 Task: Research Airbnb properties in Tipitapa, Nicaragua from 8th December, 2023 to 15th December, 2023 for 9 adults. Place can be shared room with 5 bedrooms having 9 beds and 5 bathrooms. Property type can be flat. Amenities needed are: wifi, TV, free parkinig on premises, gym, breakfast. Look for 3 properties as per requirement.
Action: Mouse moved to (493, 68)
Screenshot: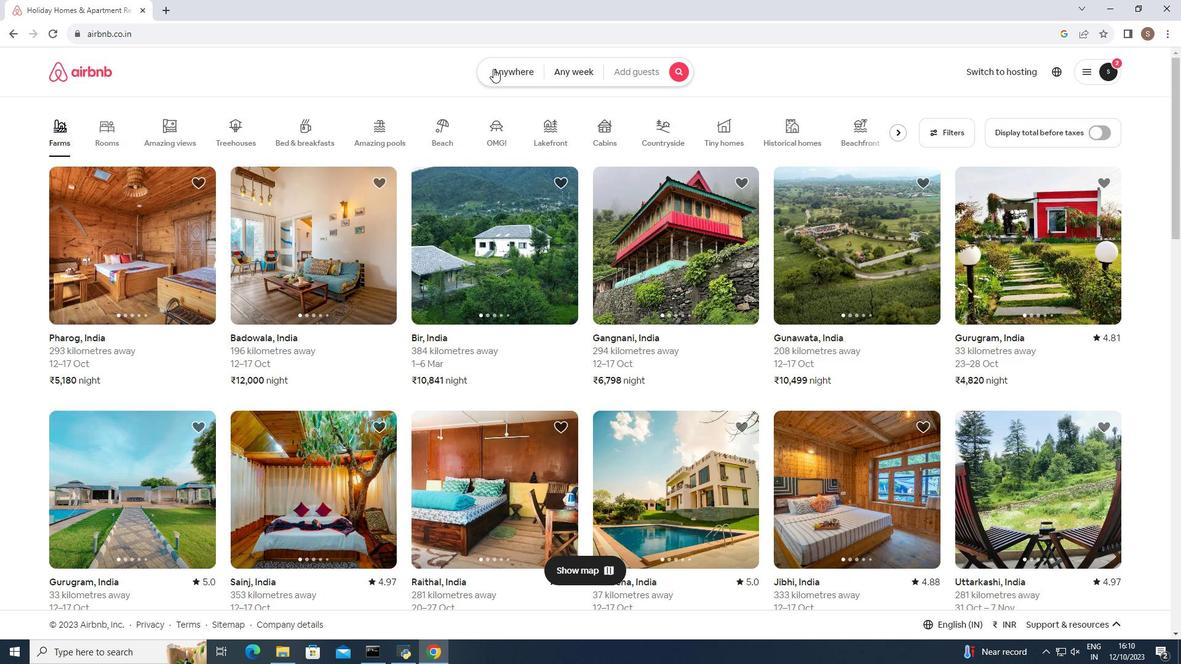 
Action: Mouse pressed left at (493, 68)
Screenshot: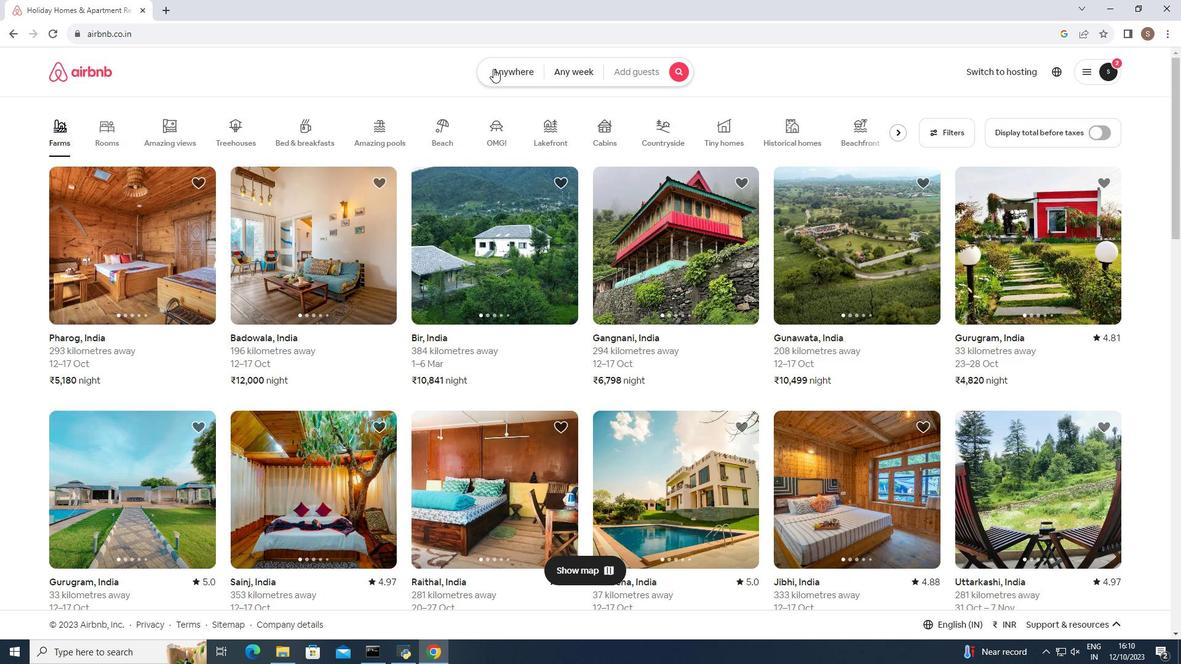 
Action: Mouse moved to (389, 122)
Screenshot: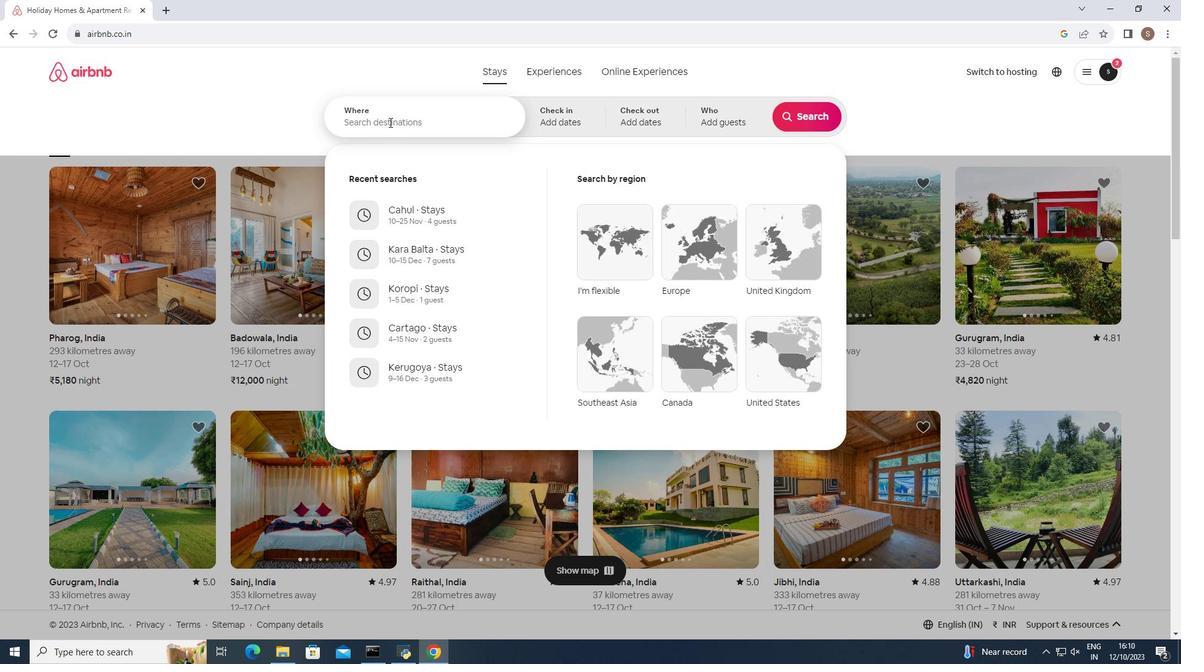 
Action: Mouse pressed left at (389, 122)
Screenshot: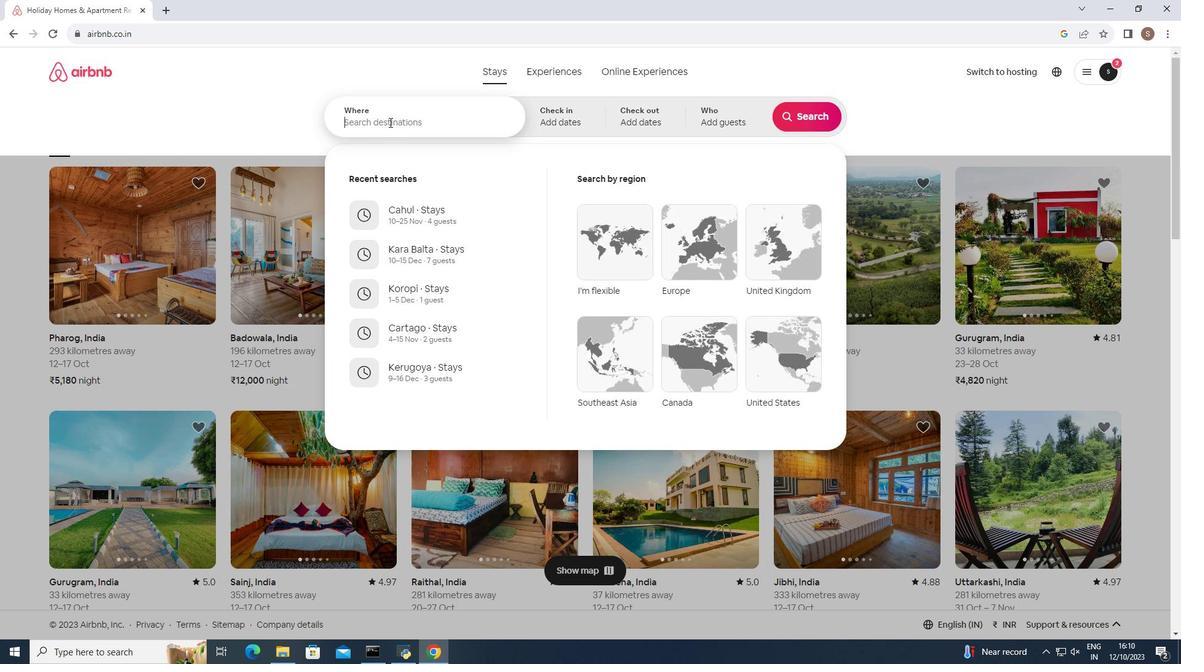 
Action: Key pressed <Key.shift>Trpitapa,<Key.space><Key.shift>Nicaragua<Key.enter>
Screenshot: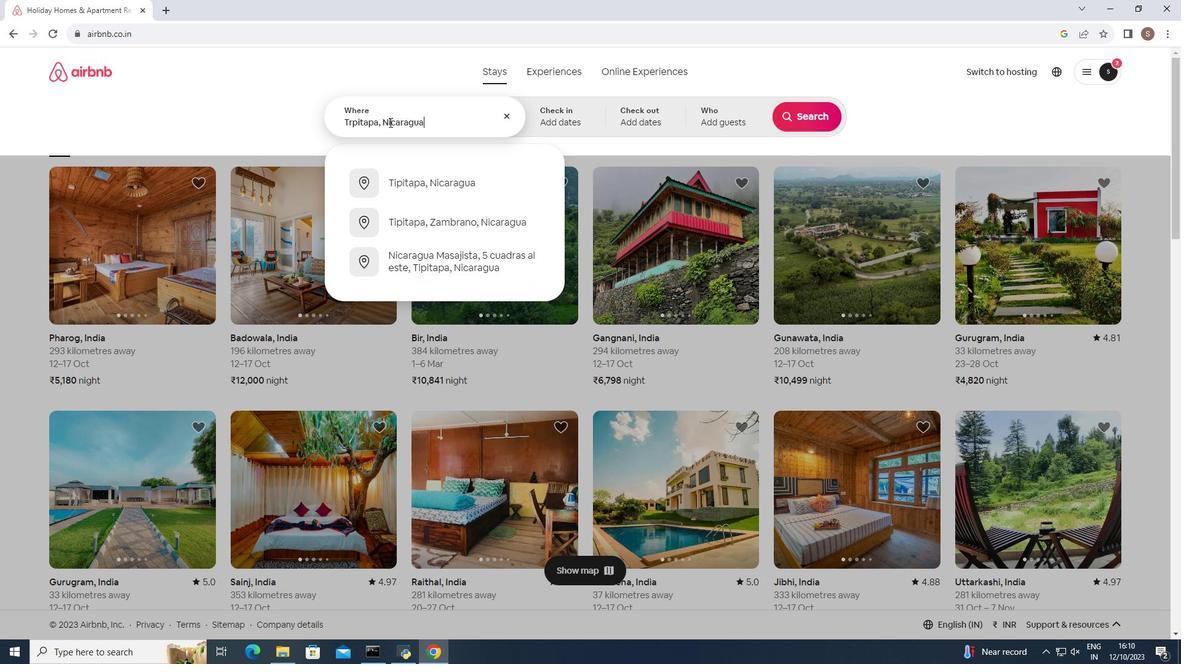
Action: Mouse moved to (805, 211)
Screenshot: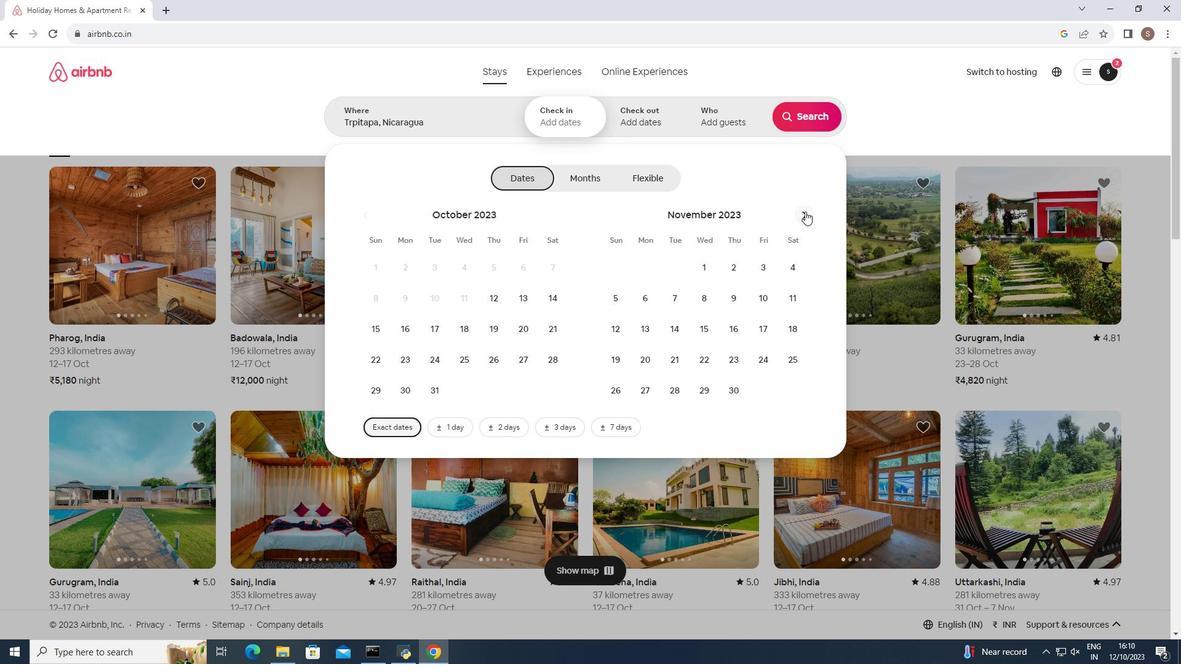 
Action: Mouse pressed left at (805, 211)
Screenshot: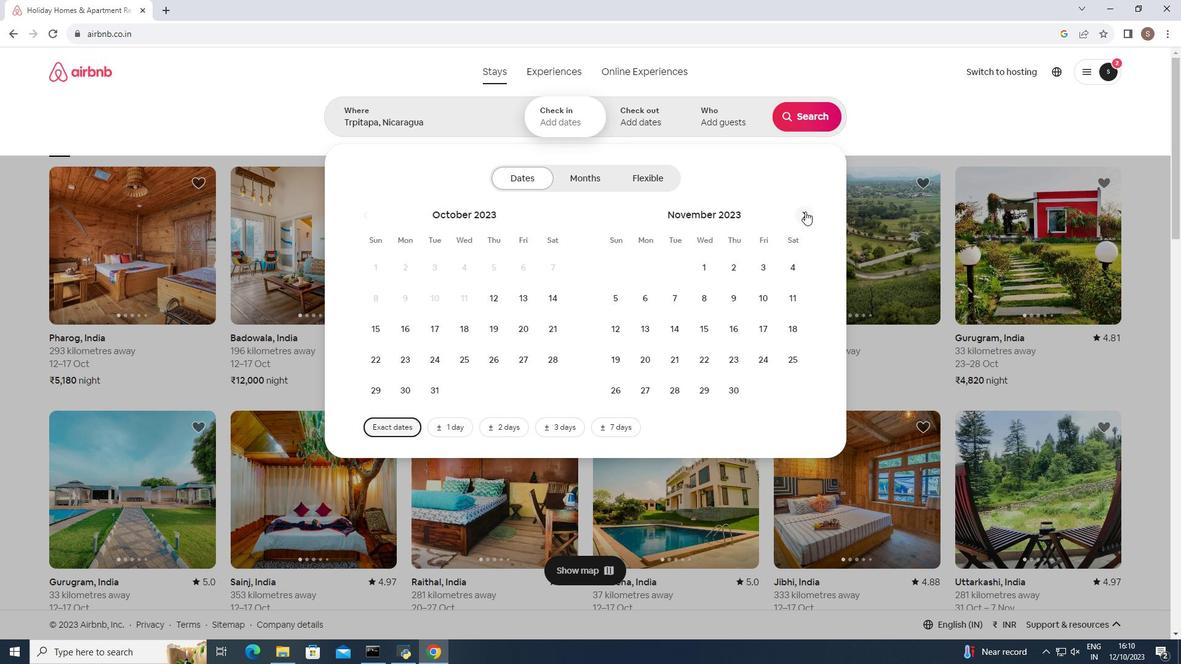 
Action: Mouse moved to (765, 299)
Screenshot: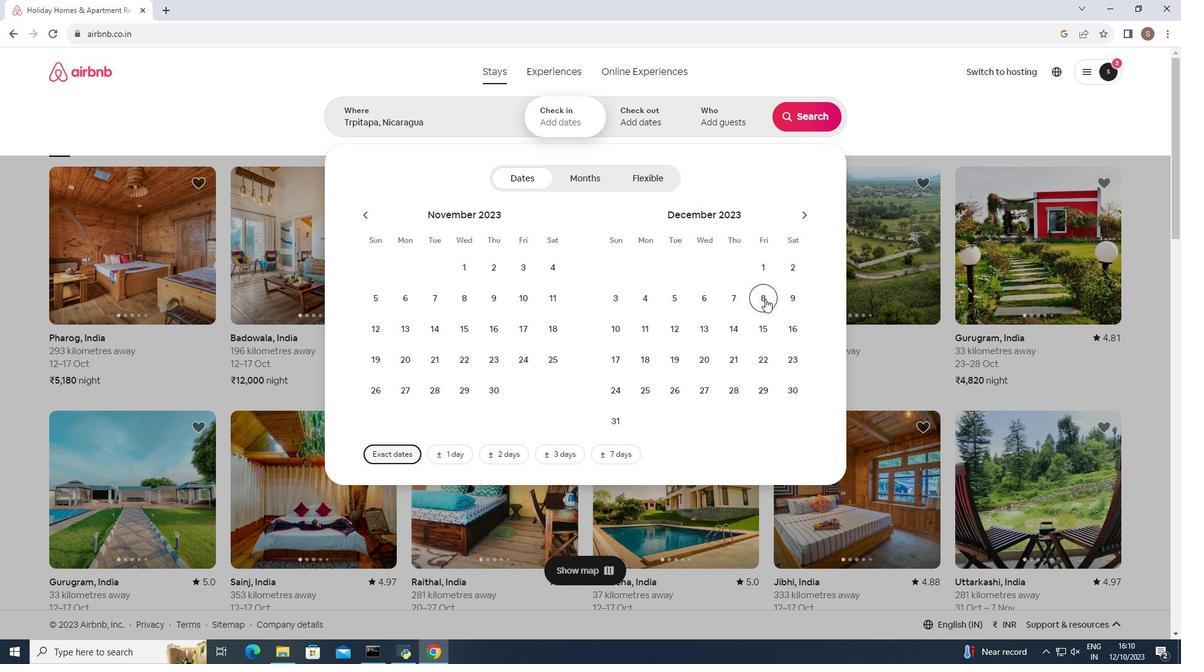 
Action: Mouse pressed left at (765, 299)
Screenshot: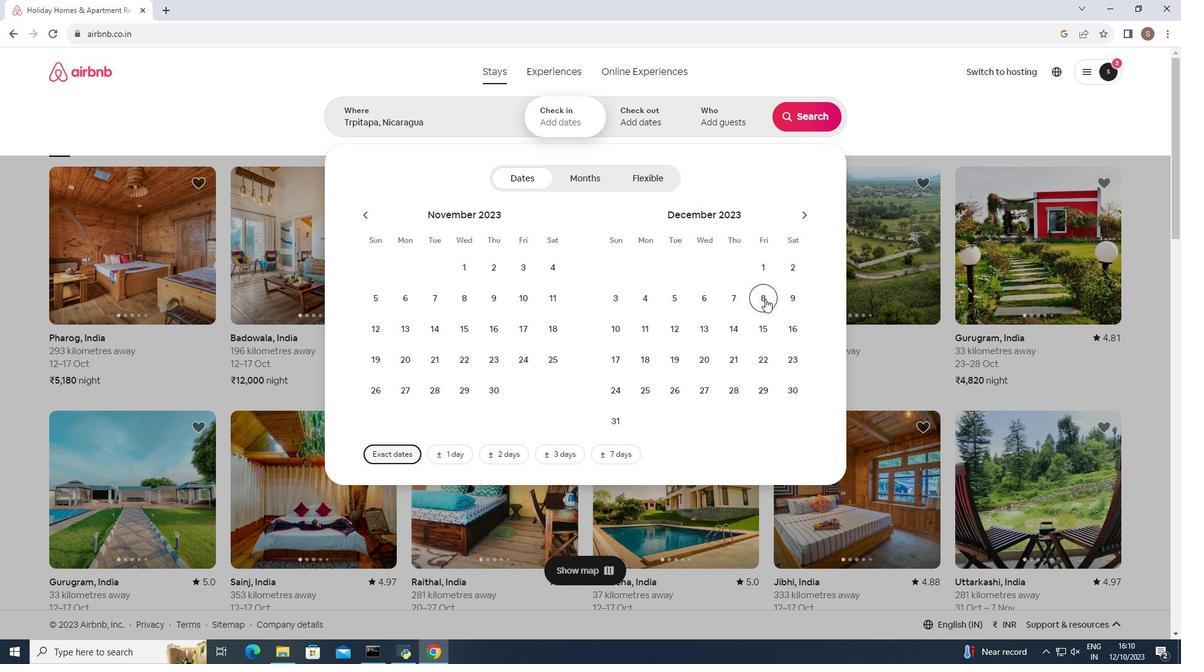 
Action: Mouse moved to (761, 332)
Screenshot: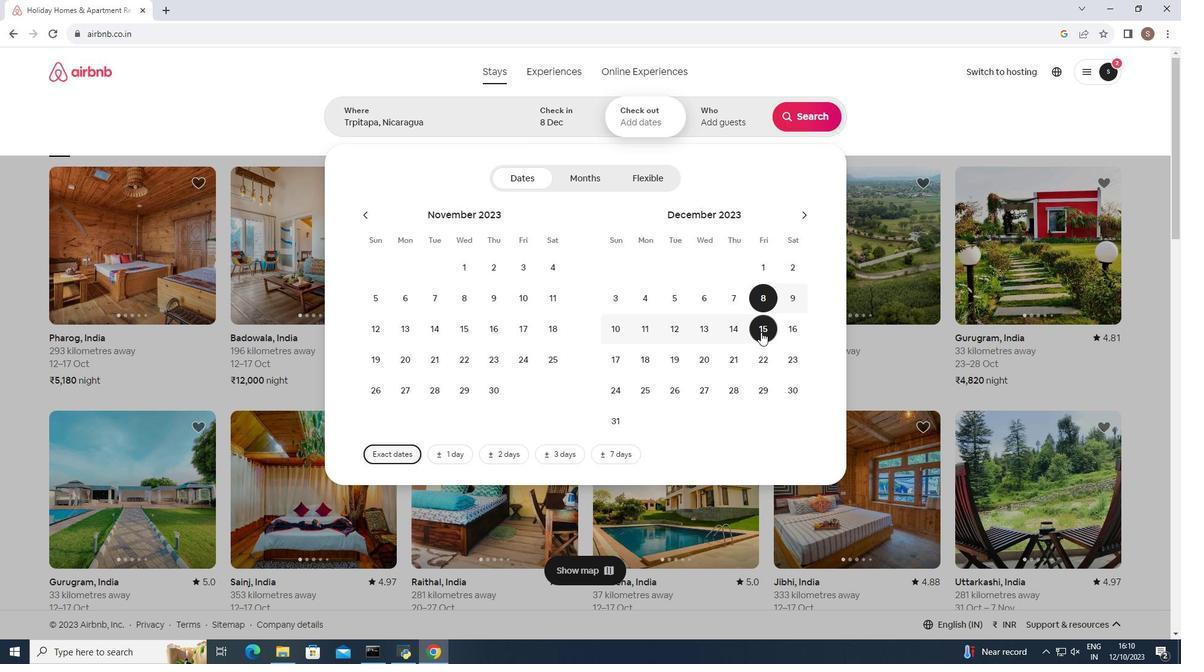 
Action: Mouse pressed left at (761, 332)
Screenshot: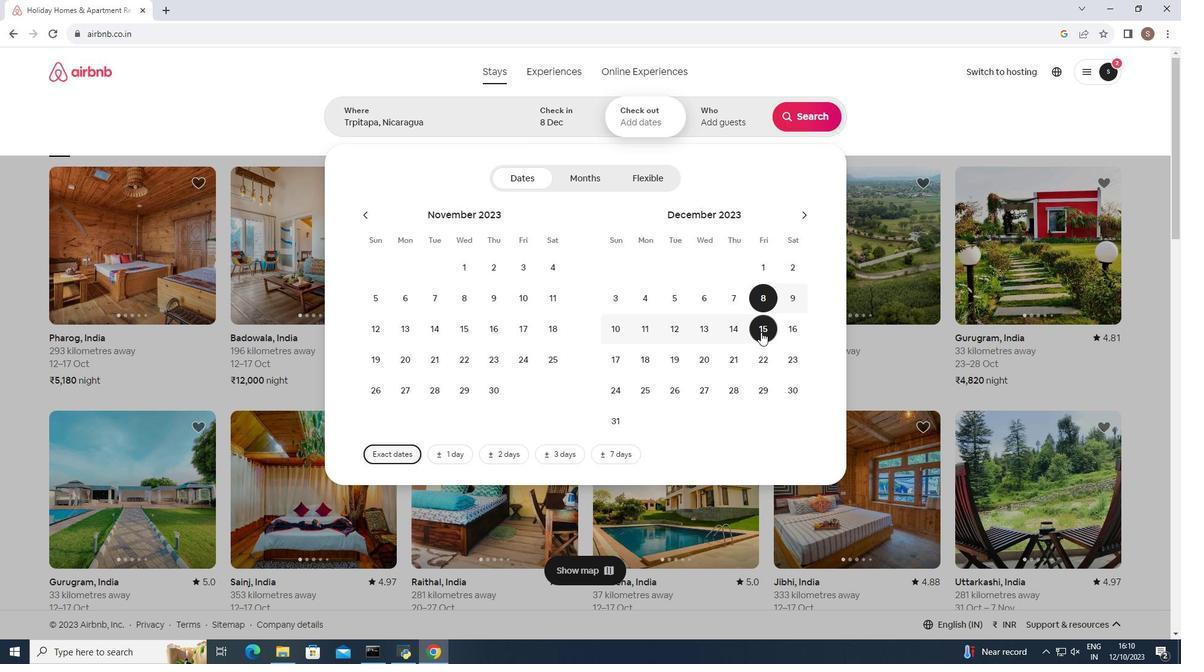 
Action: Mouse moved to (723, 121)
Screenshot: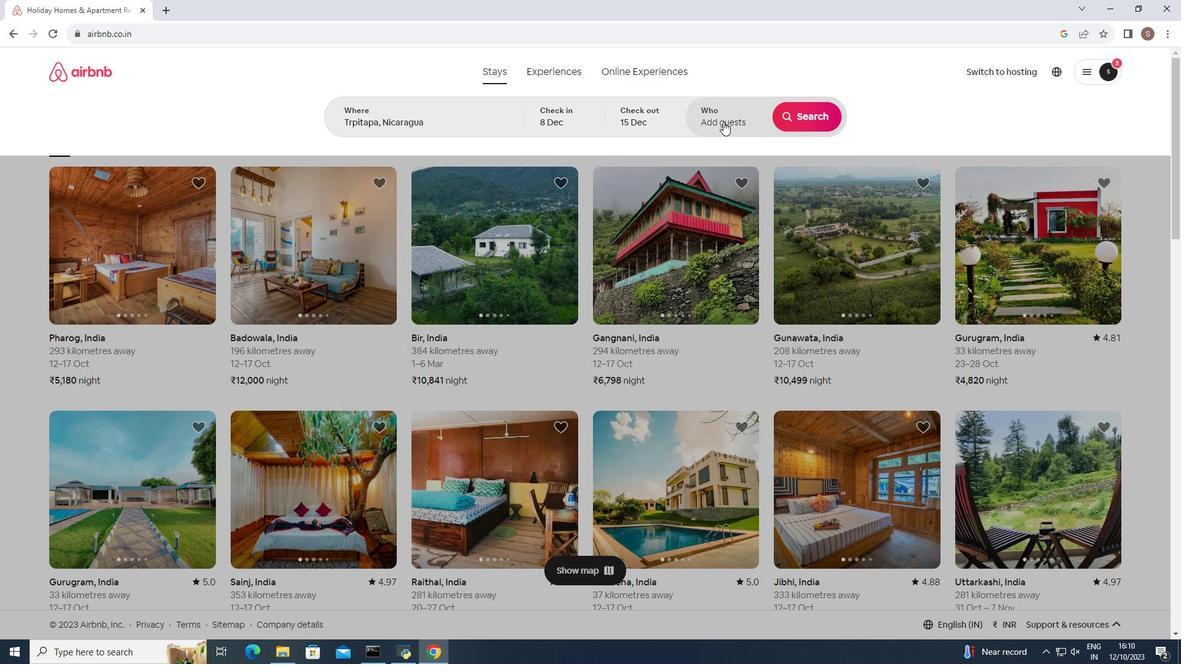 
Action: Mouse pressed left at (723, 121)
Screenshot: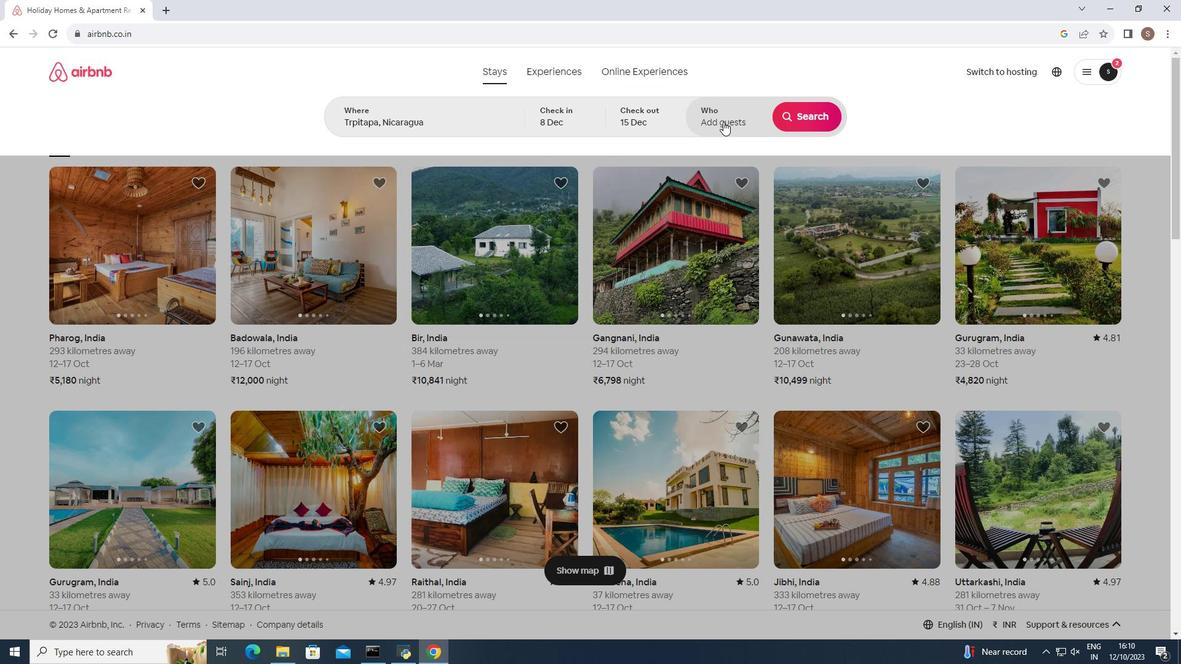 
Action: Mouse moved to (808, 179)
Screenshot: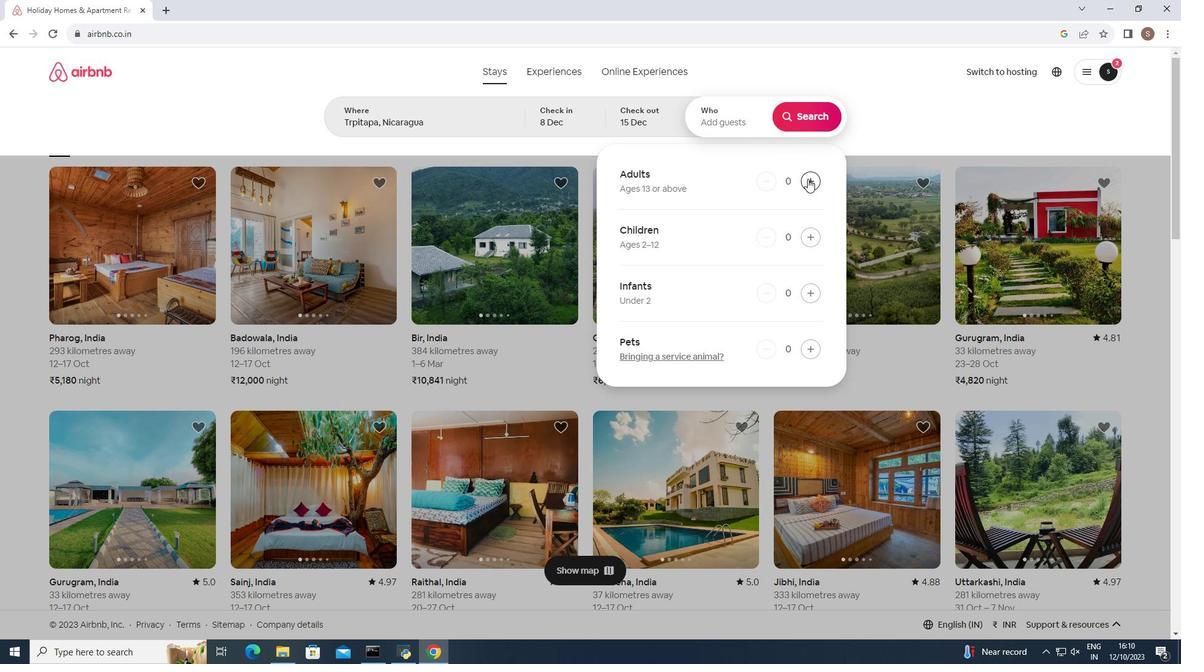 
Action: Mouse pressed left at (808, 179)
Screenshot: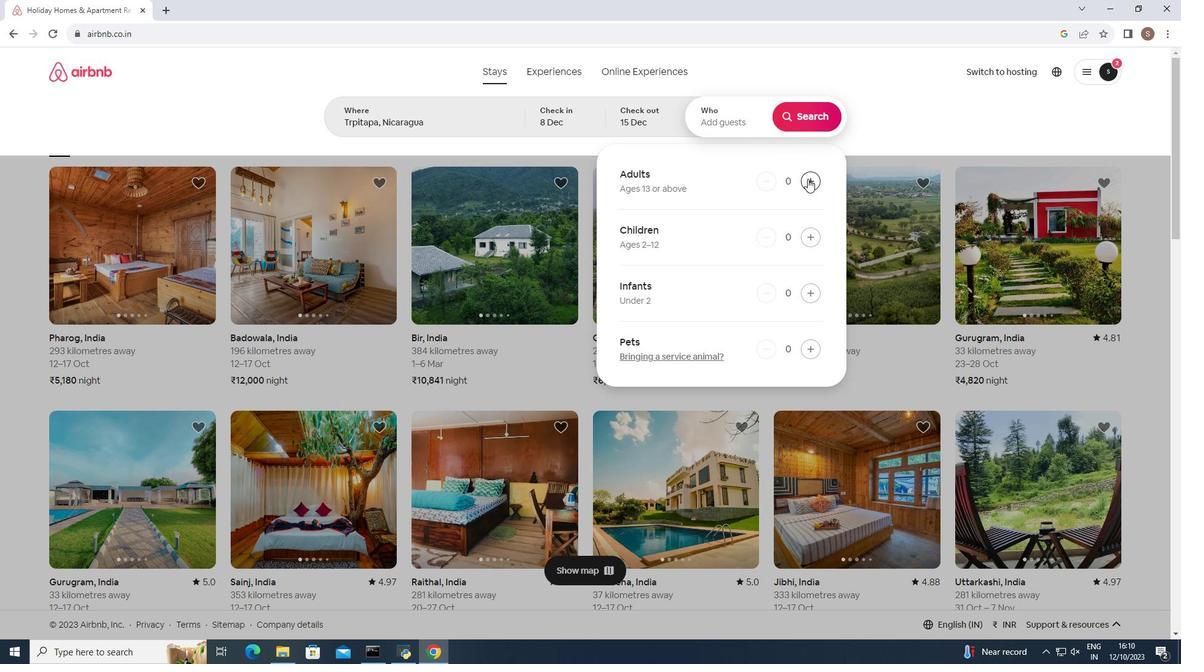 
Action: Mouse pressed left at (808, 179)
Screenshot: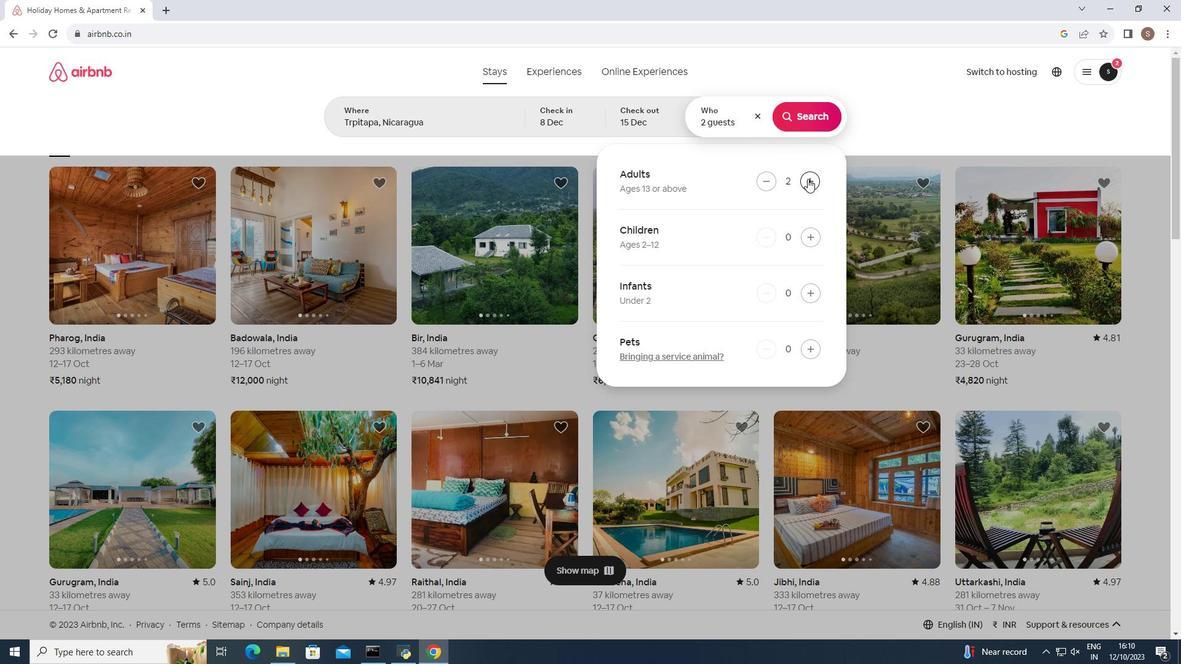 
Action: Mouse pressed left at (808, 179)
Screenshot: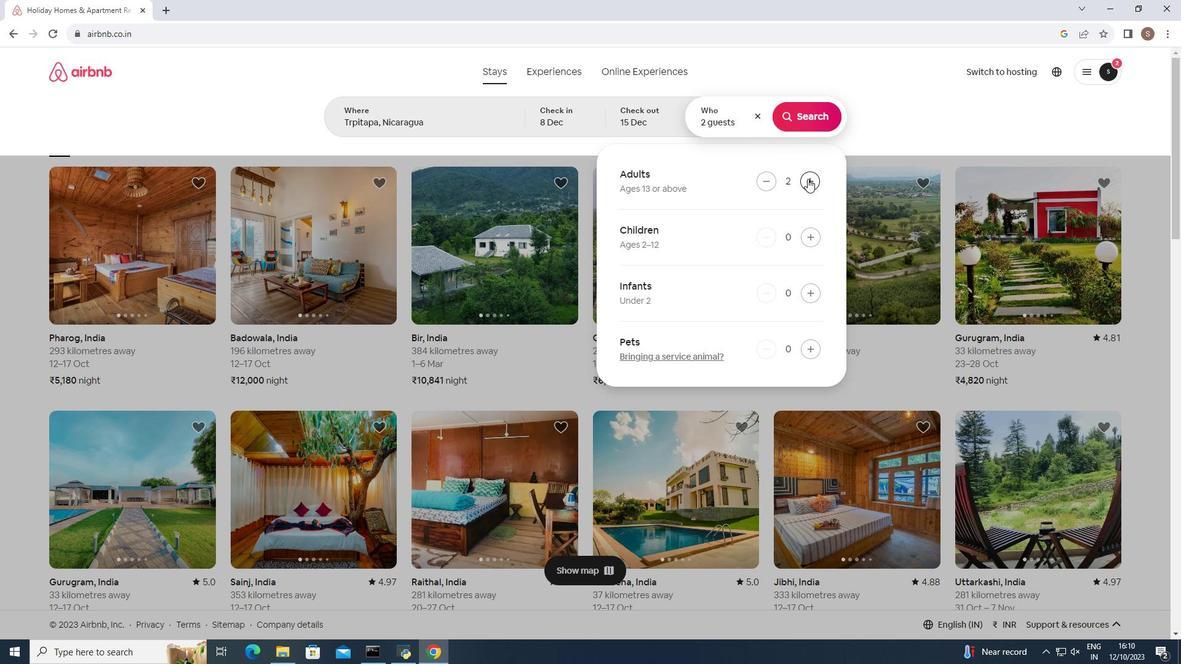 
Action: Mouse pressed left at (808, 179)
Screenshot: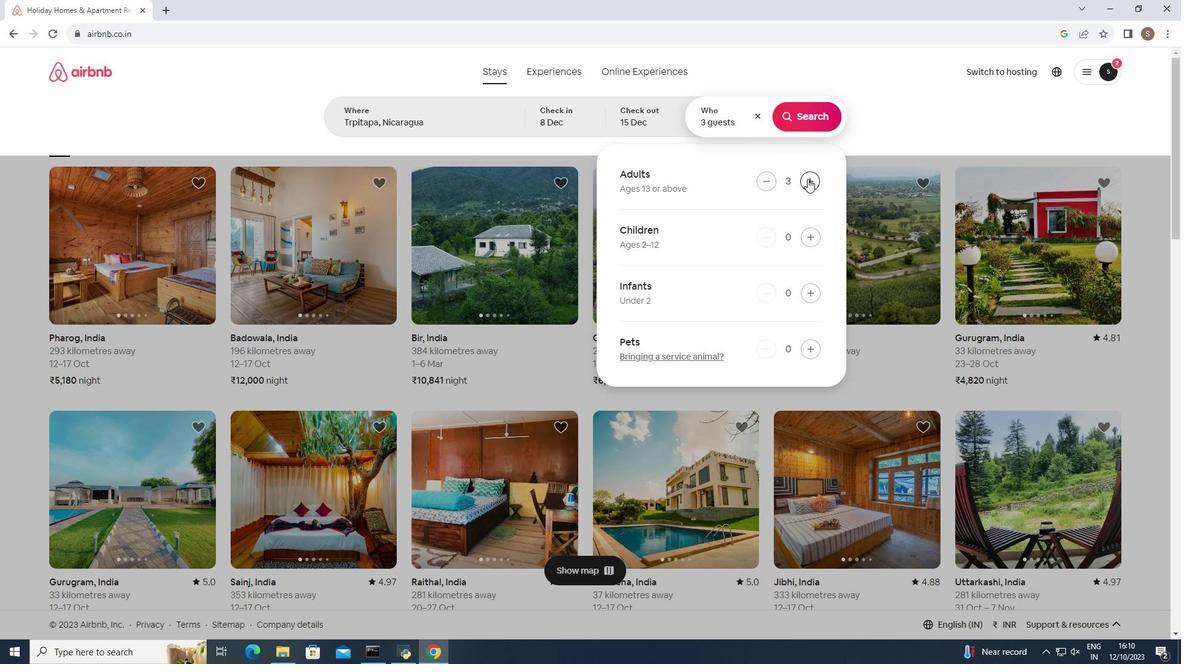 
Action: Mouse pressed left at (808, 179)
Screenshot: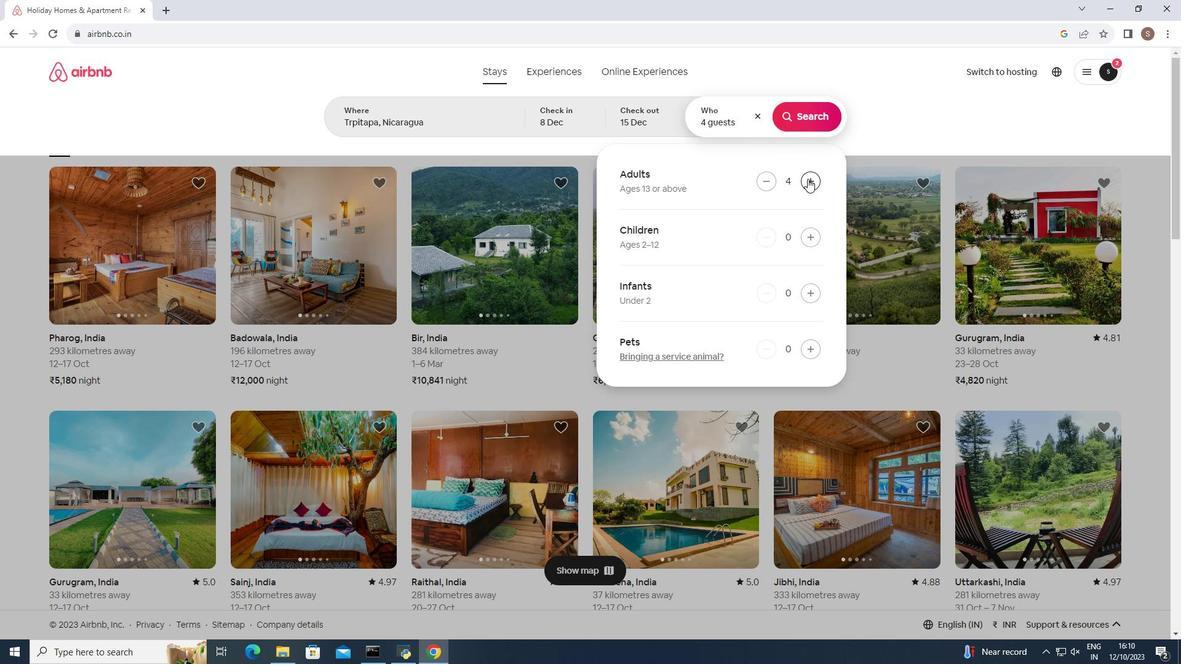 
Action: Mouse pressed left at (808, 179)
Screenshot: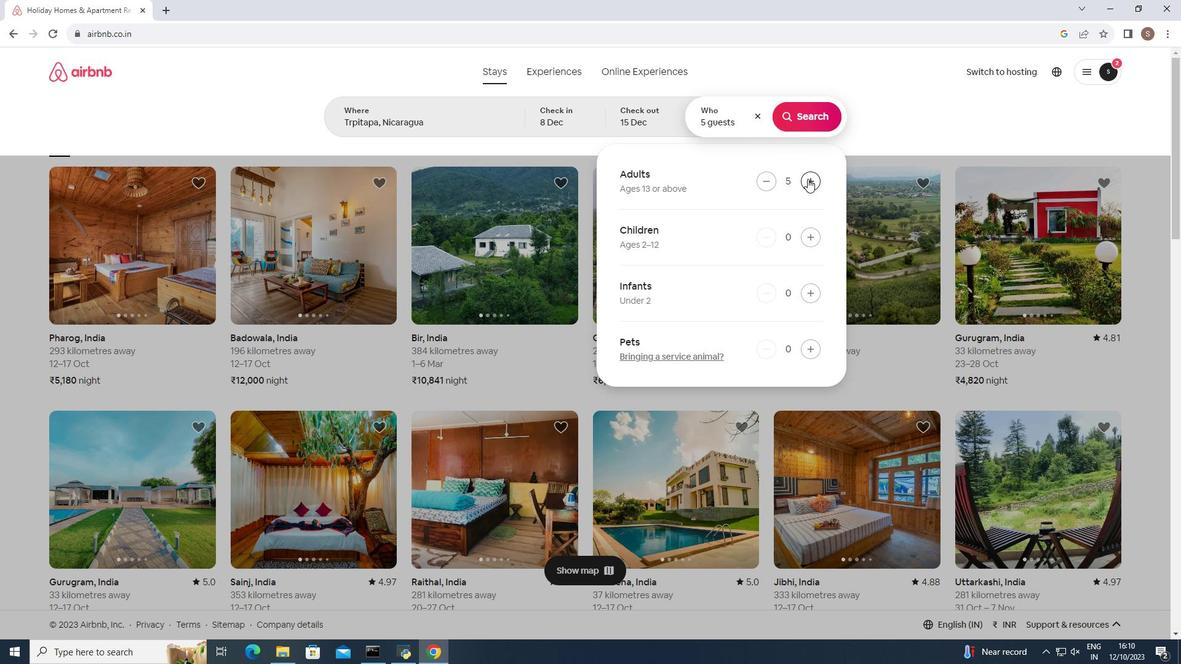 
Action: Mouse pressed left at (808, 179)
Screenshot: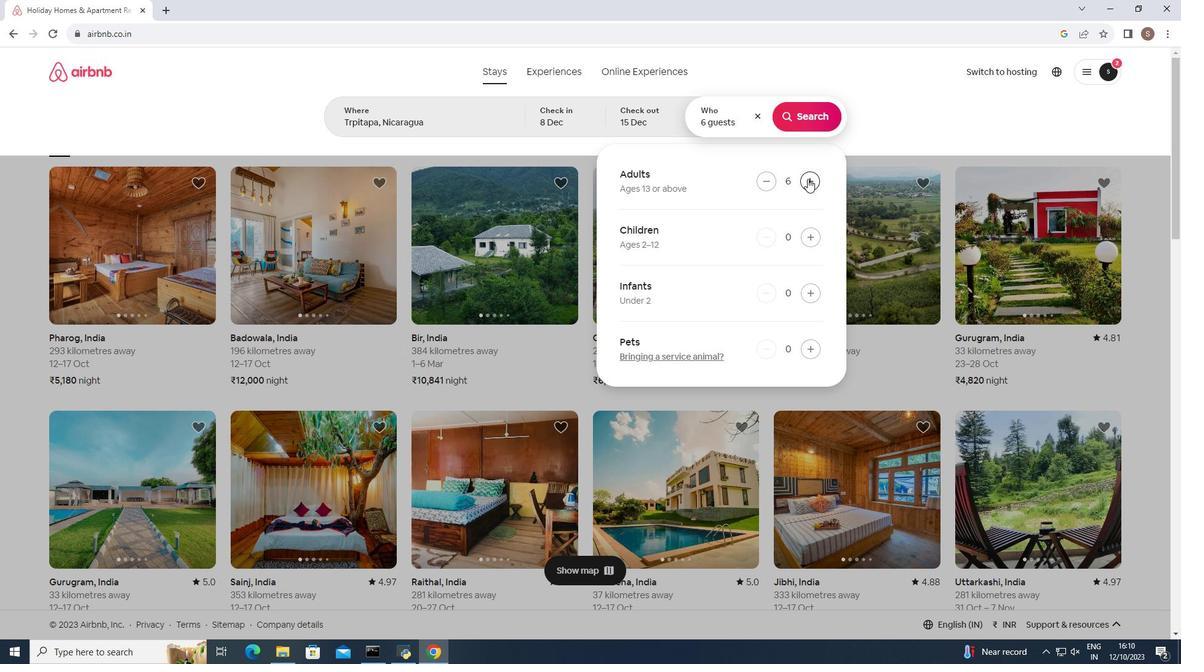 
Action: Mouse pressed left at (808, 179)
Screenshot: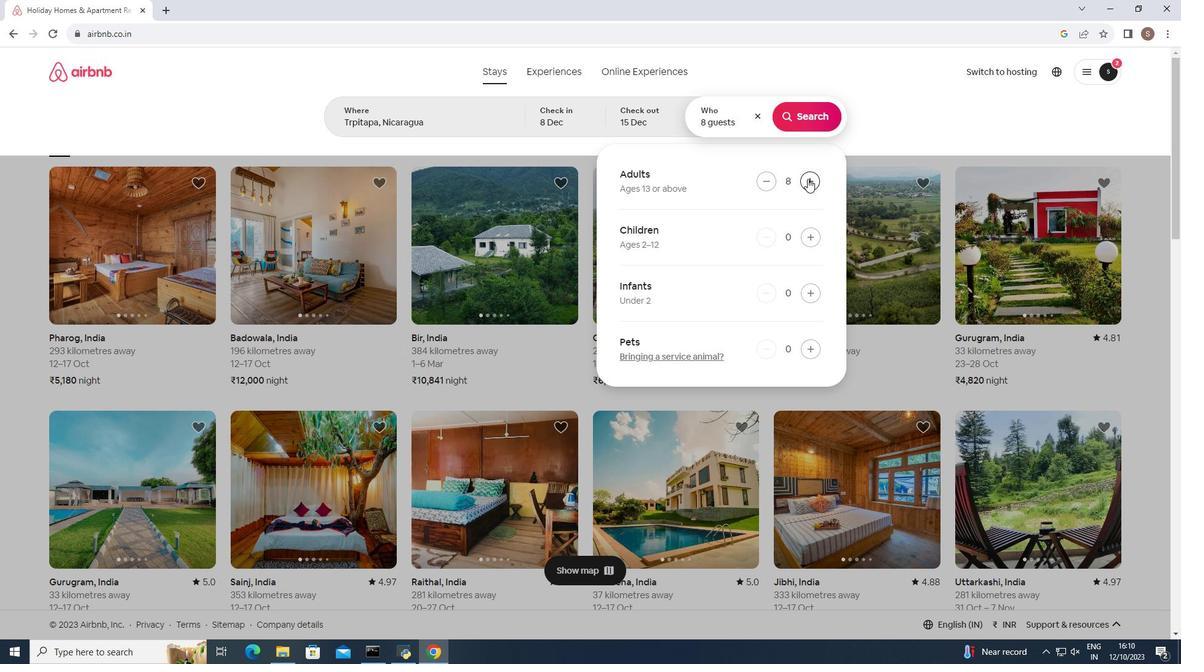 
Action: Mouse pressed left at (808, 179)
Screenshot: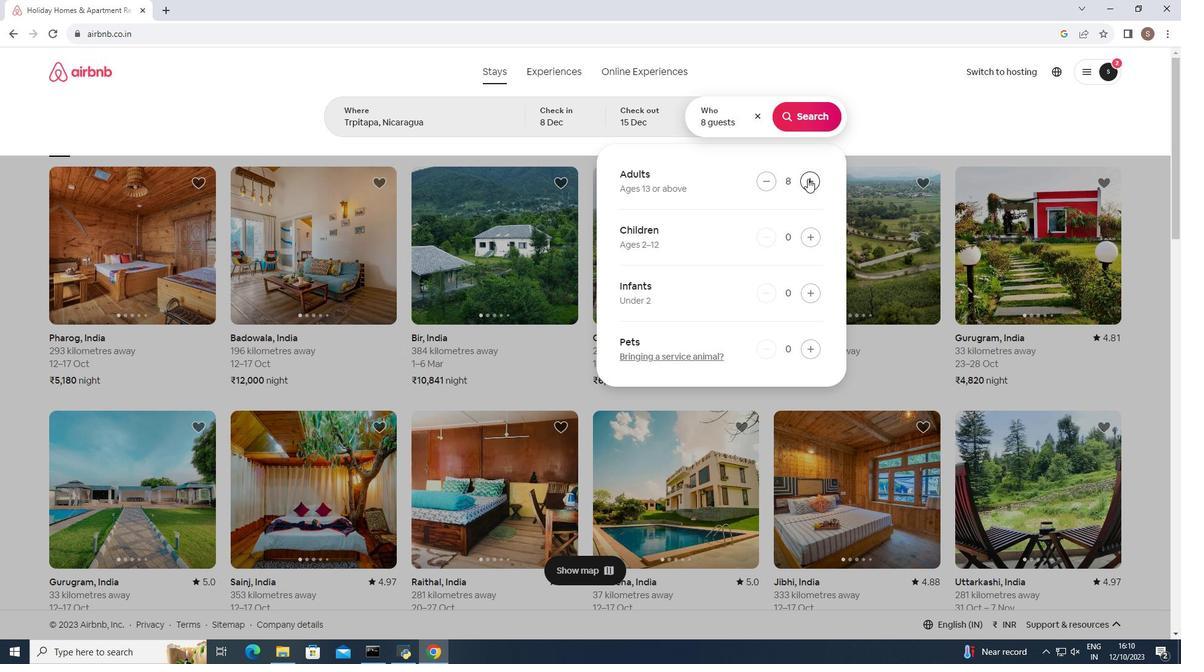 
Action: Mouse moved to (808, 113)
Screenshot: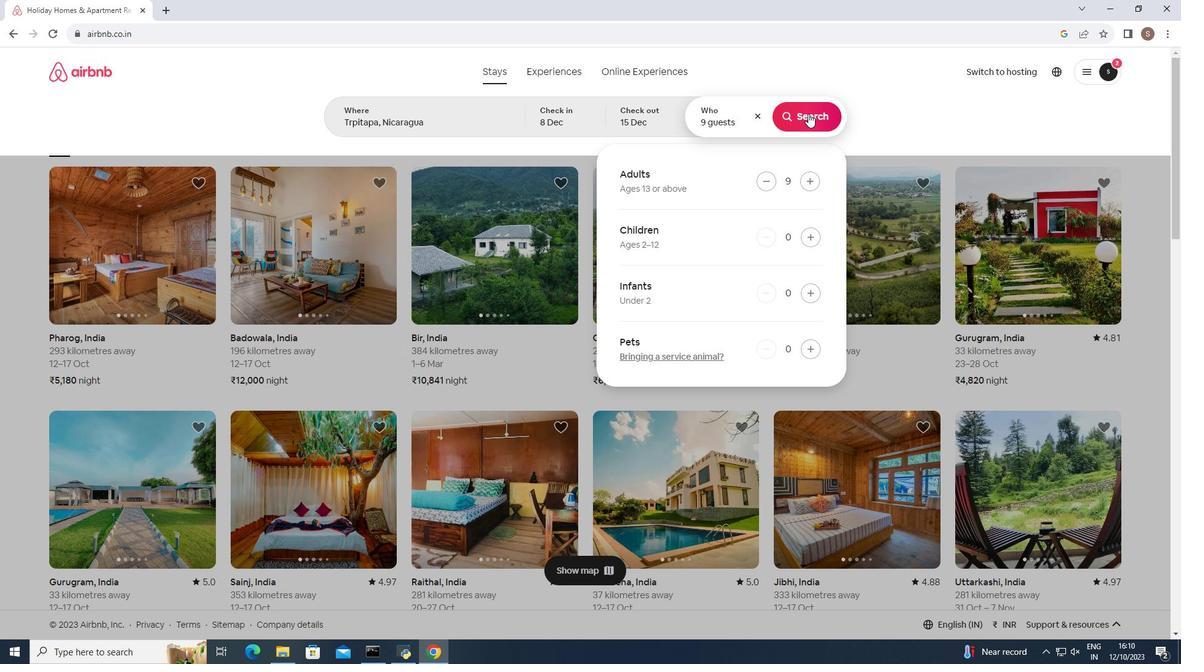 
Action: Mouse pressed left at (808, 113)
Screenshot: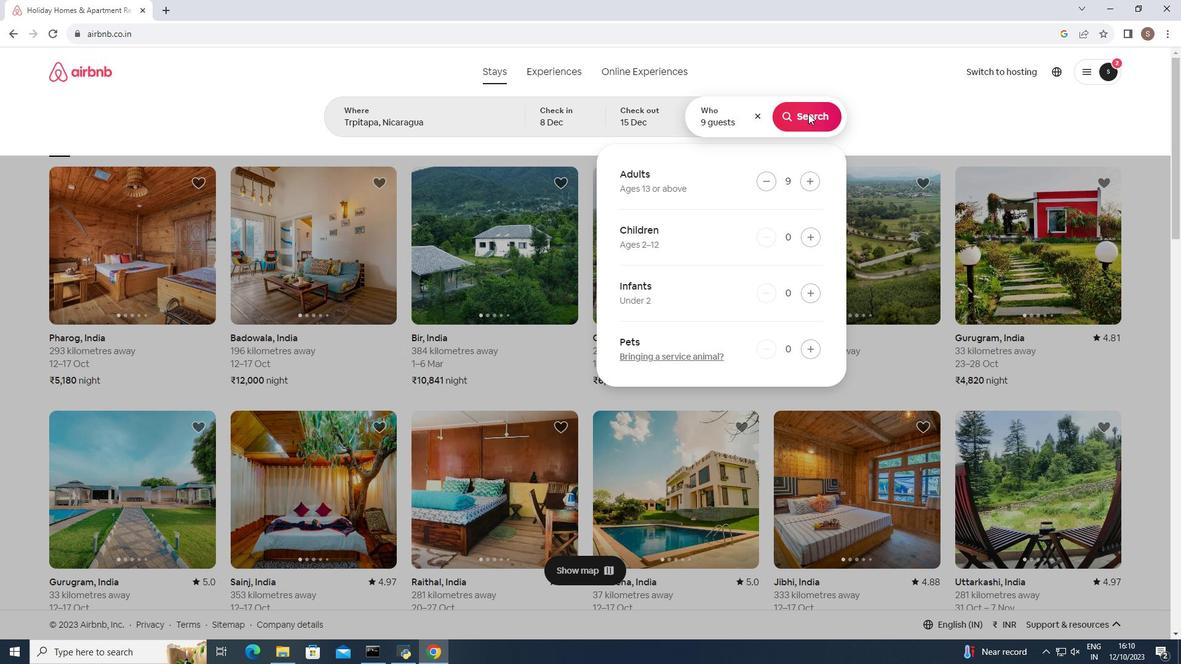 
Action: Mouse moved to (974, 120)
Screenshot: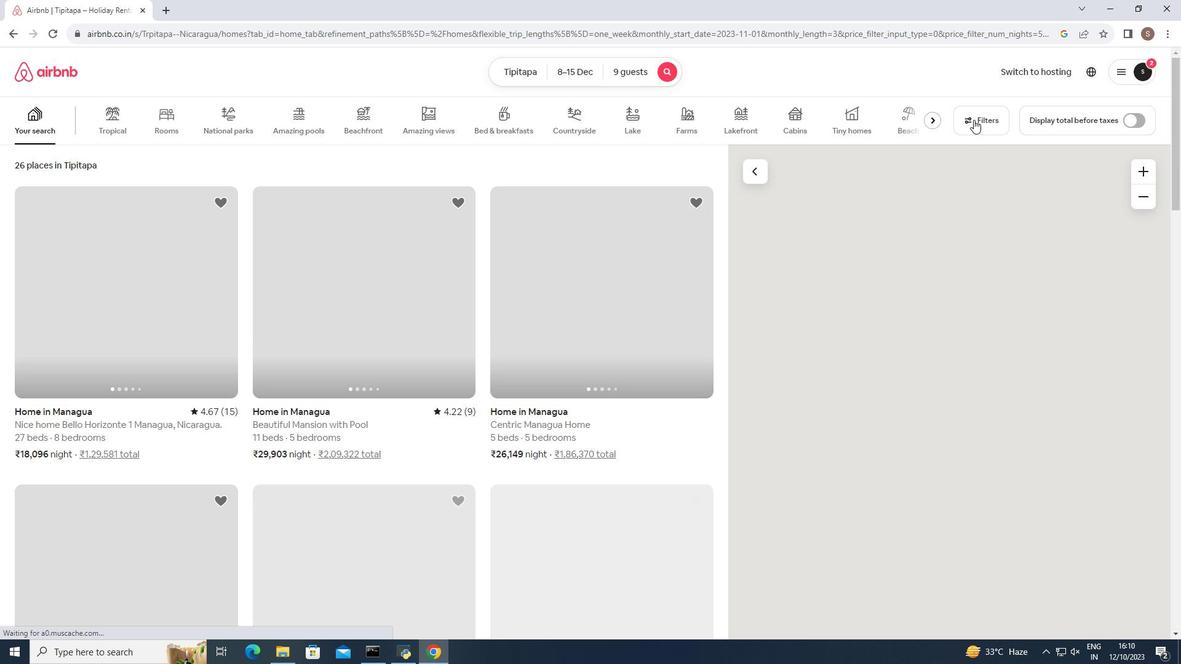 
Action: Mouse pressed left at (974, 120)
Screenshot: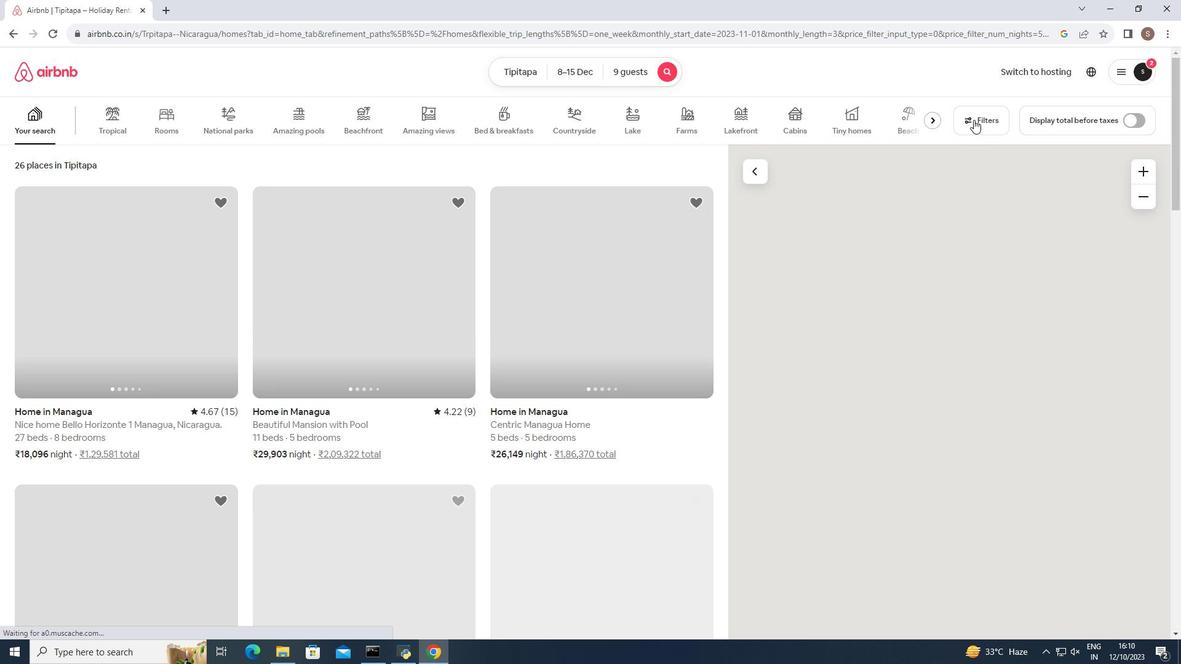 
Action: Mouse moved to (645, 314)
Screenshot: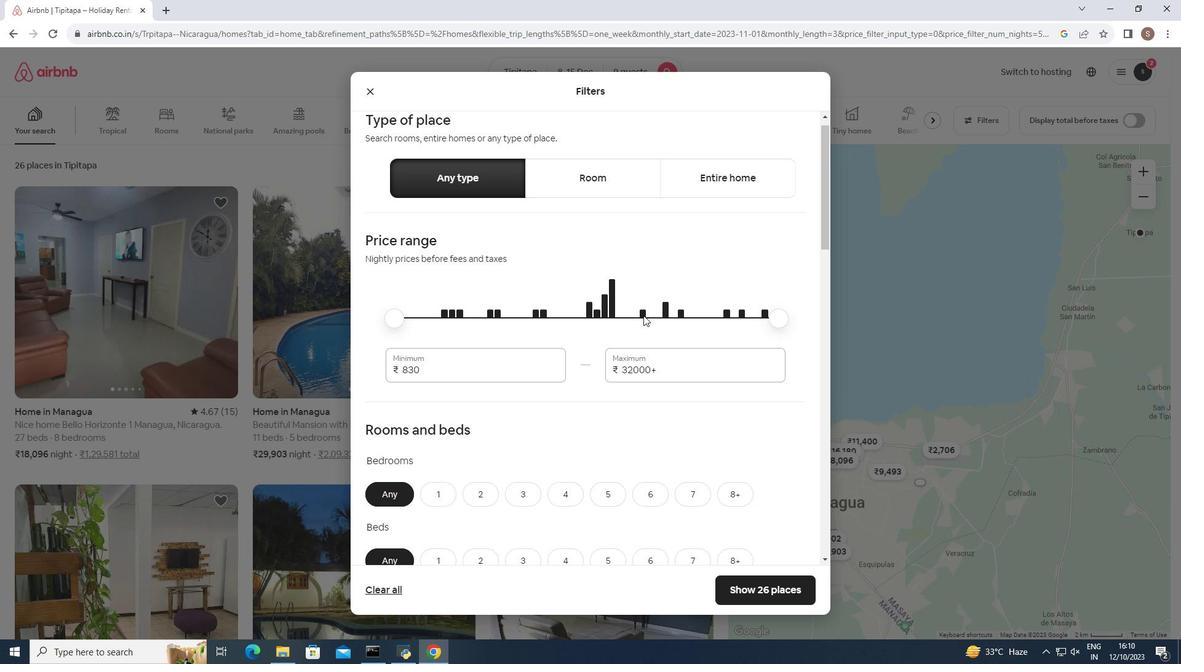 
Action: Mouse scrolled (645, 313) with delta (0, 0)
Screenshot: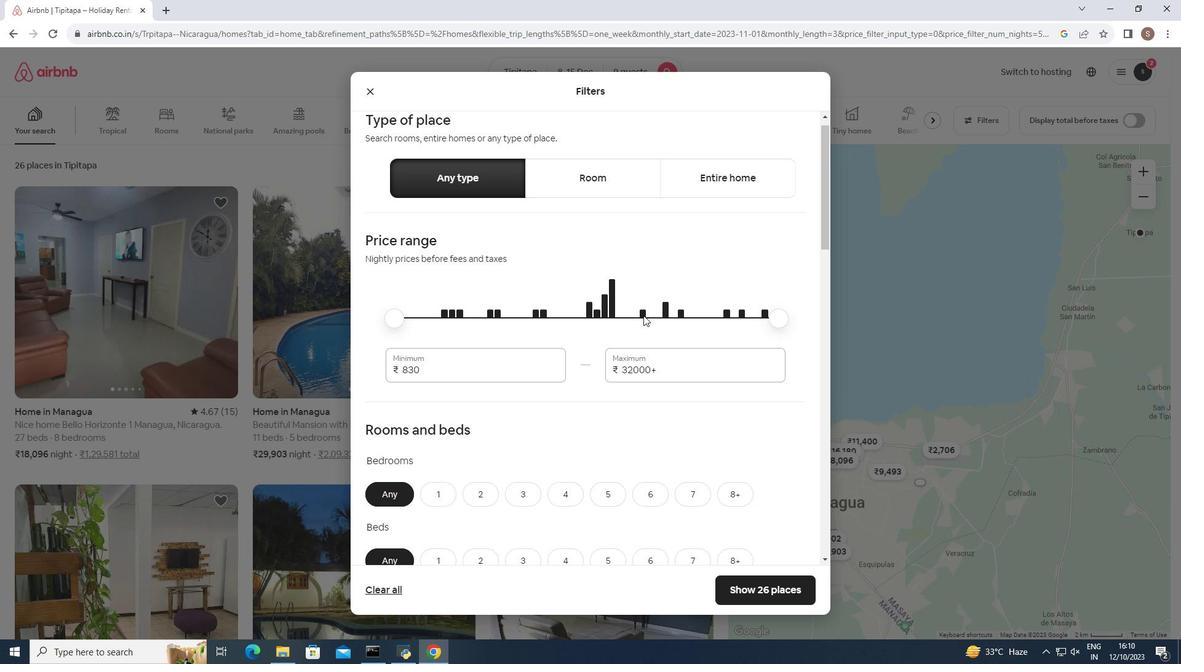 
Action: Mouse moved to (606, 448)
Screenshot: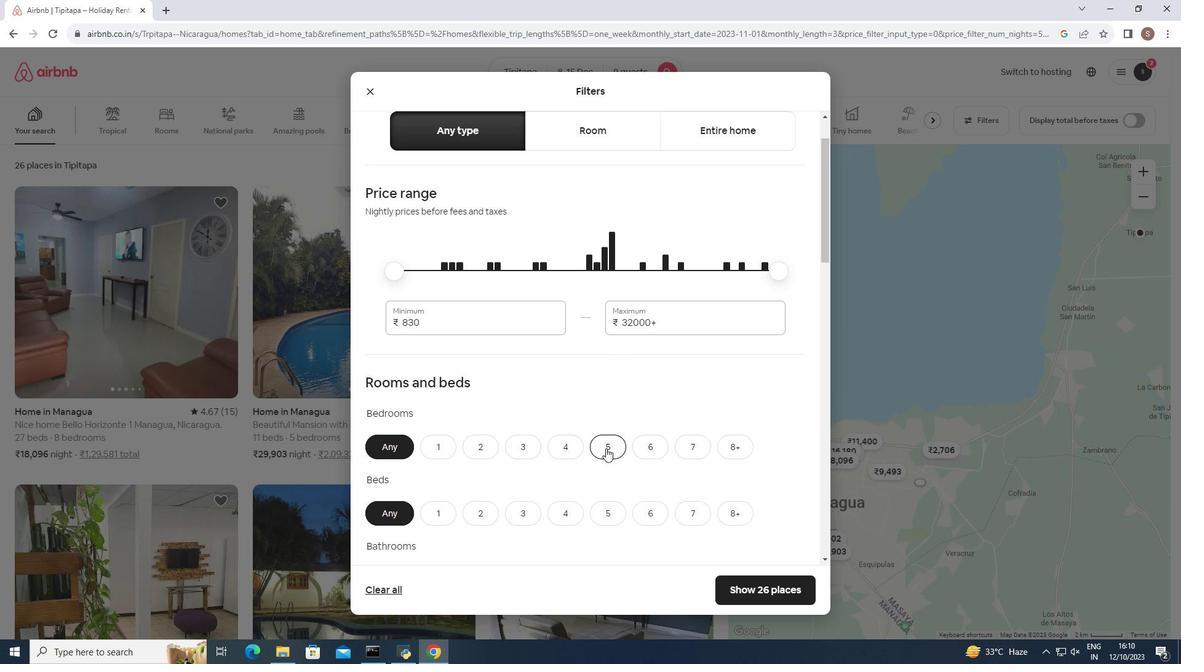 
Action: Mouse pressed left at (606, 448)
Screenshot: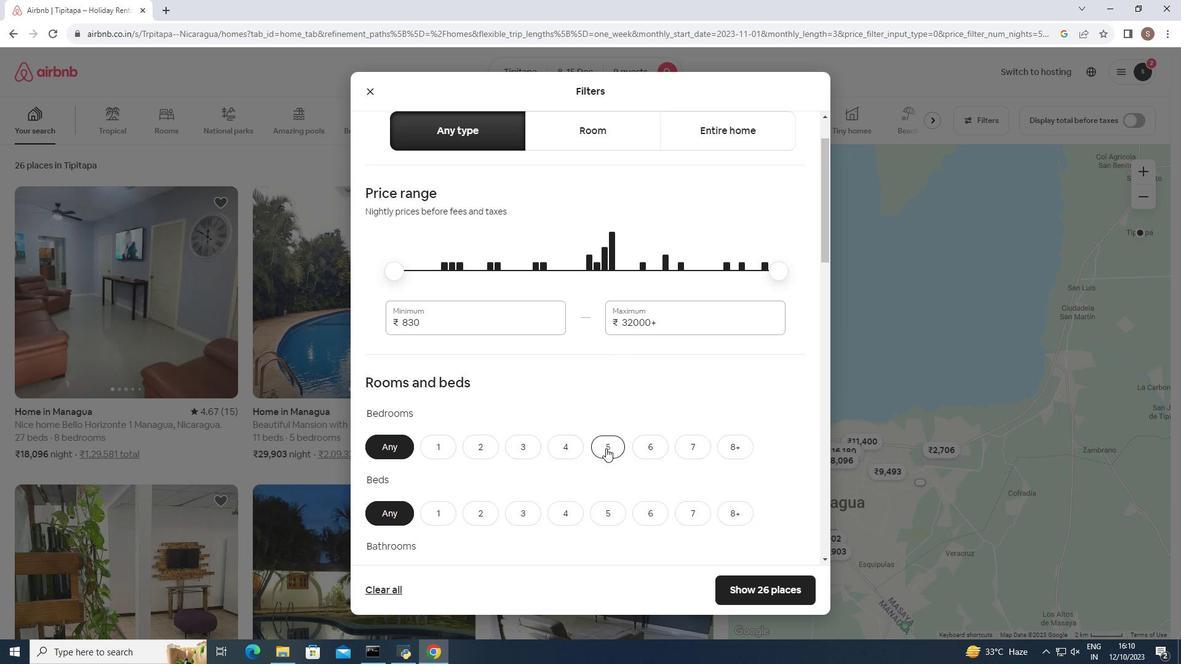 
Action: Mouse scrolled (606, 448) with delta (0, 0)
Screenshot: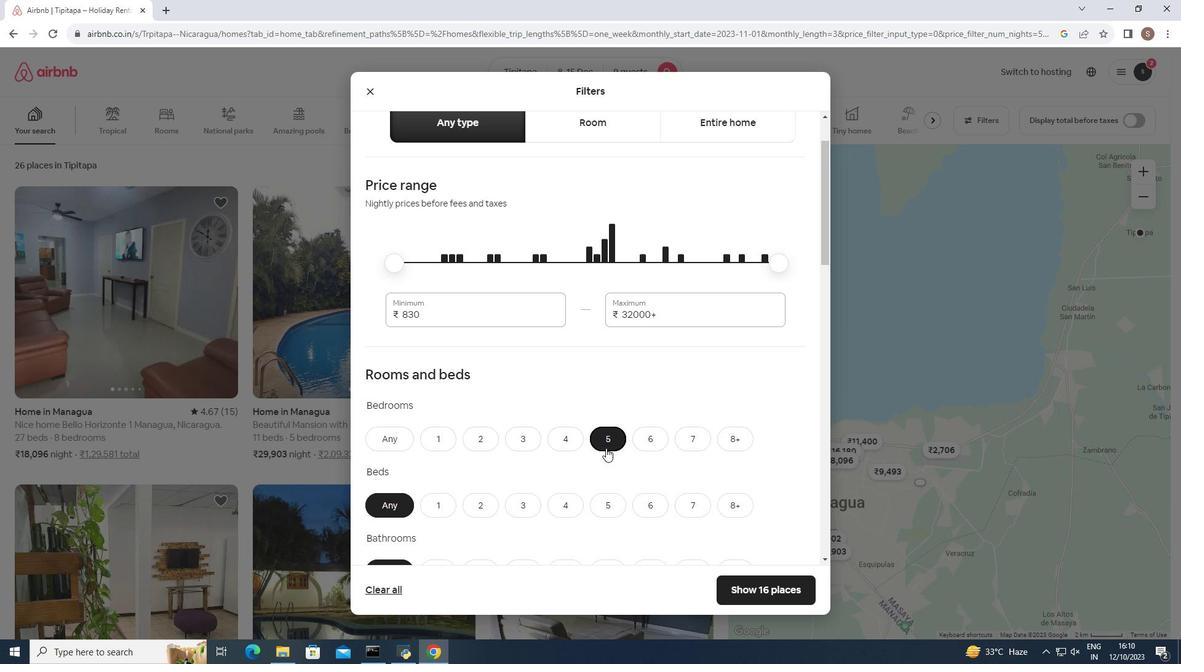 
Action: Mouse moved to (606, 448)
Screenshot: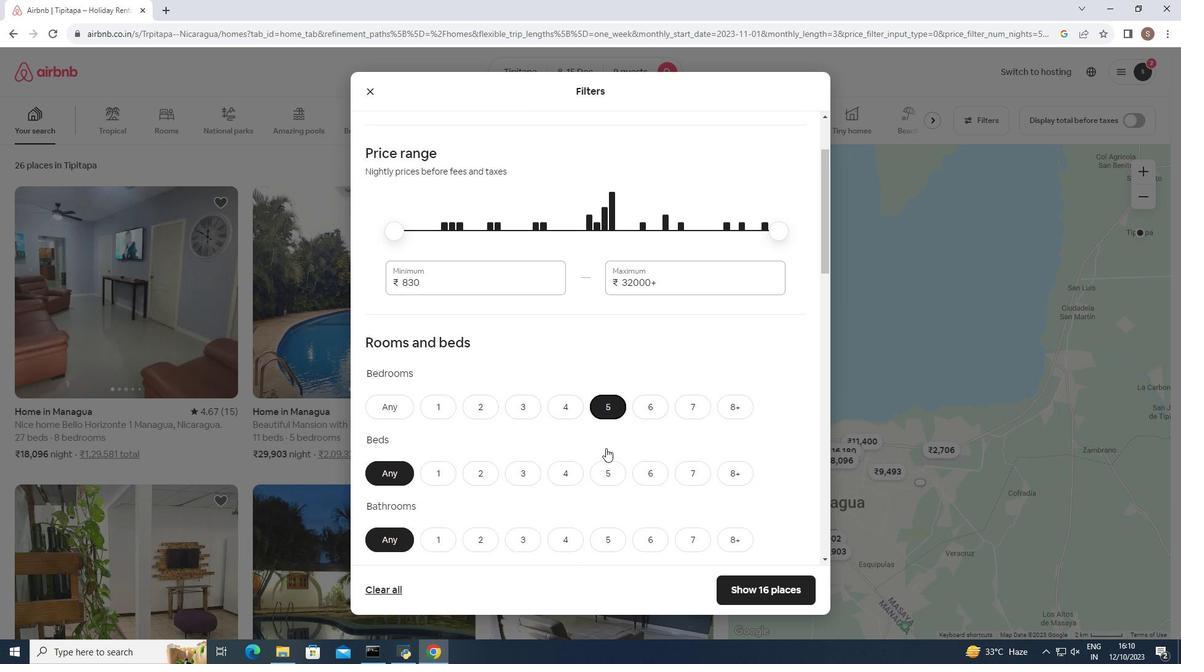 
Action: Mouse scrolled (606, 448) with delta (0, 0)
Screenshot: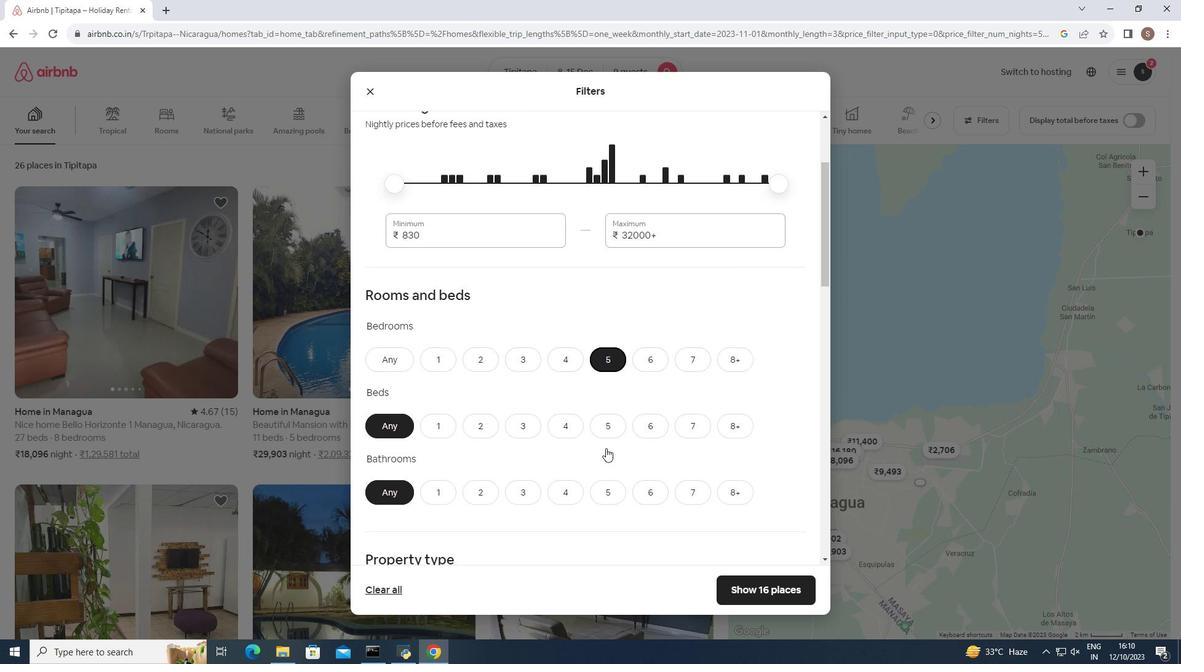 
Action: Mouse moved to (723, 392)
Screenshot: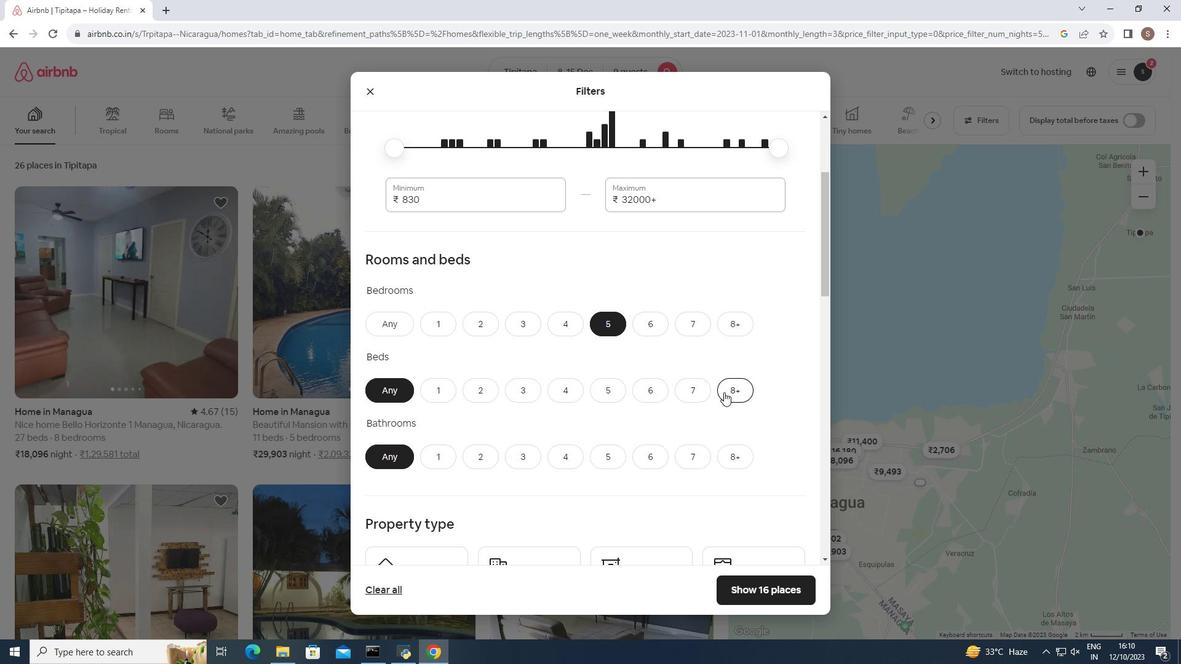 
Action: Mouse pressed left at (723, 392)
Screenshot: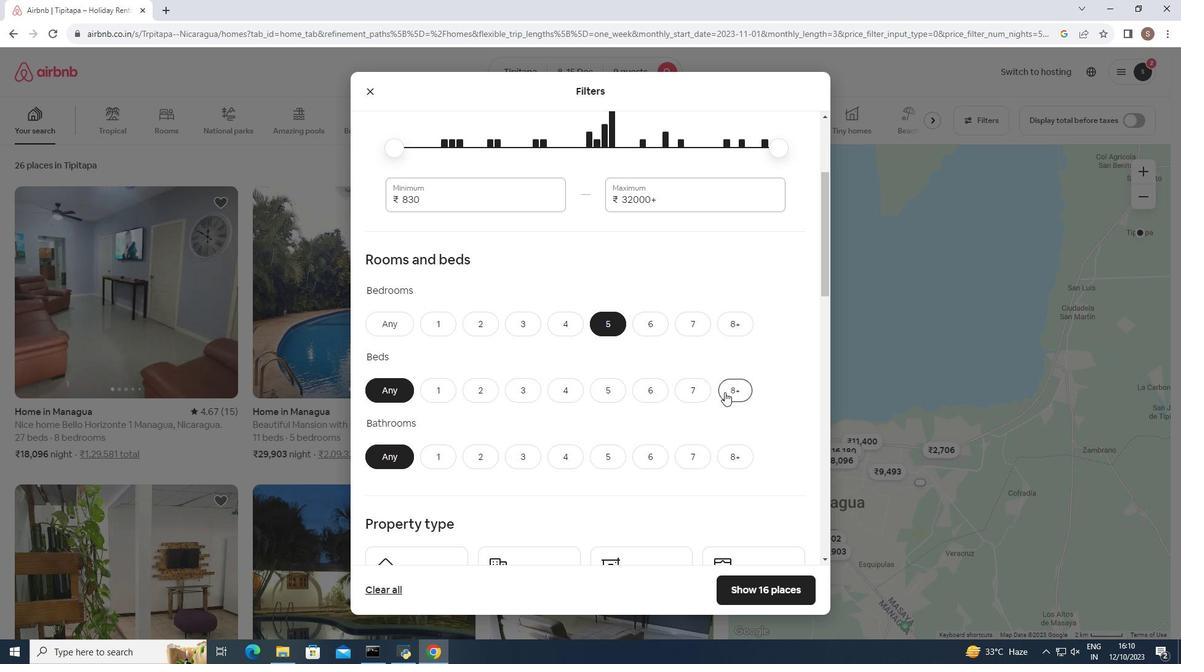 
Action: Mouse moved to (608, 457)
Screenshot: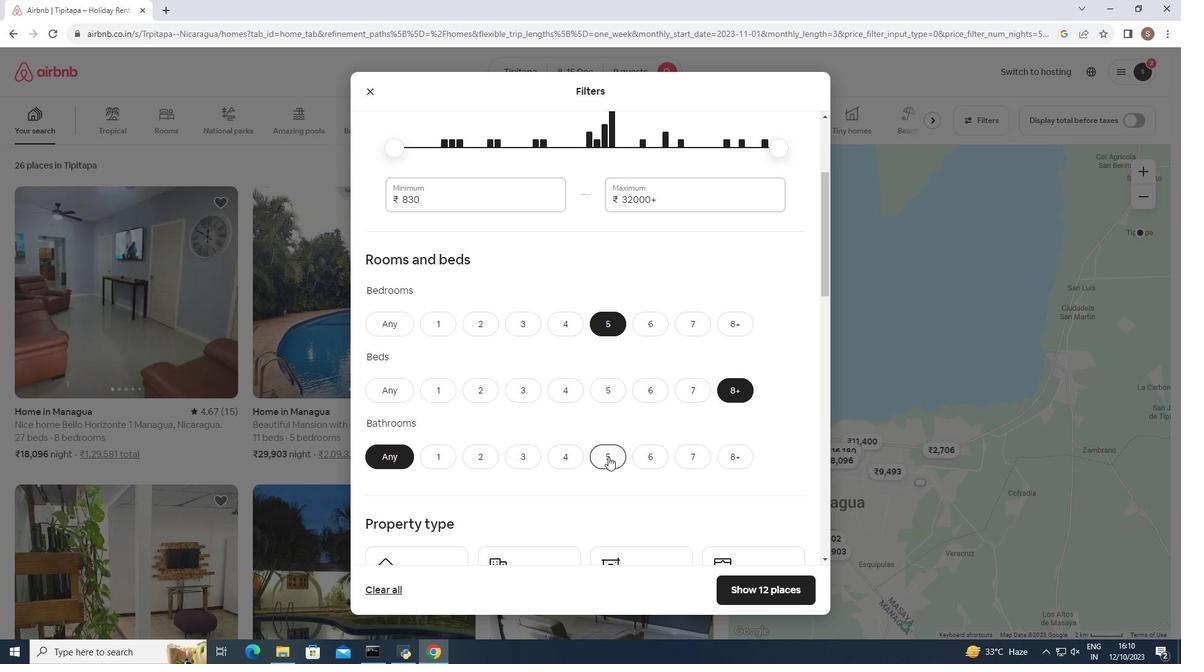 
Action: Mouse pressed left at (608, 457)
Screenshot: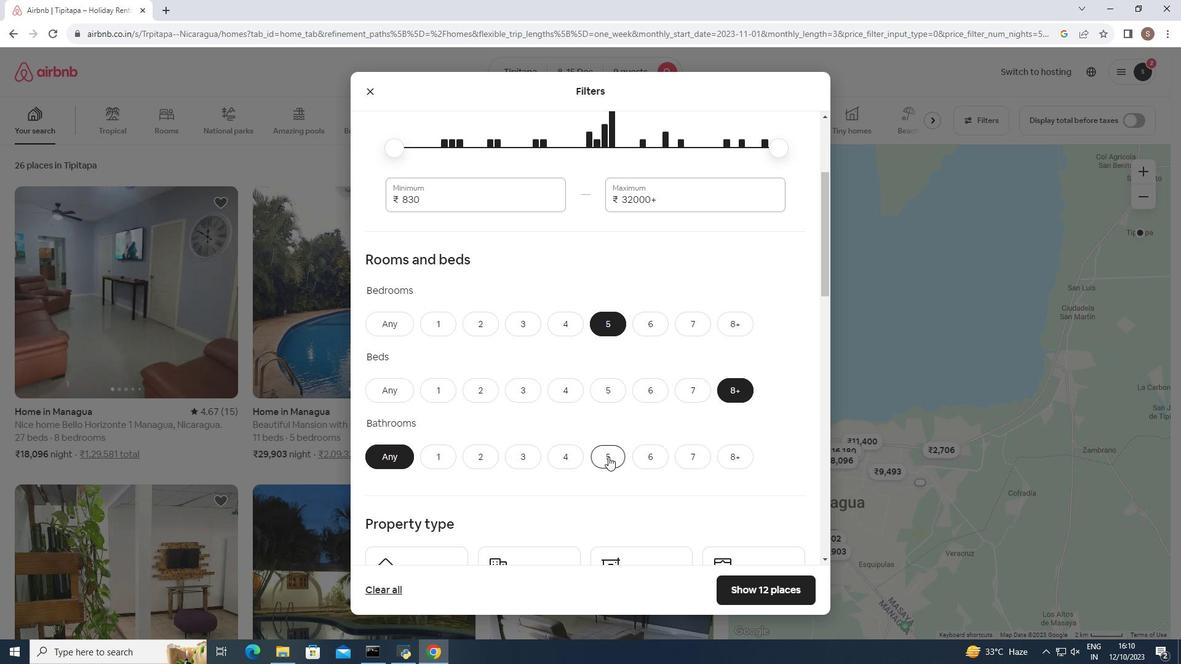 
Action: Mouse moved to (561, 371)
Screenshot: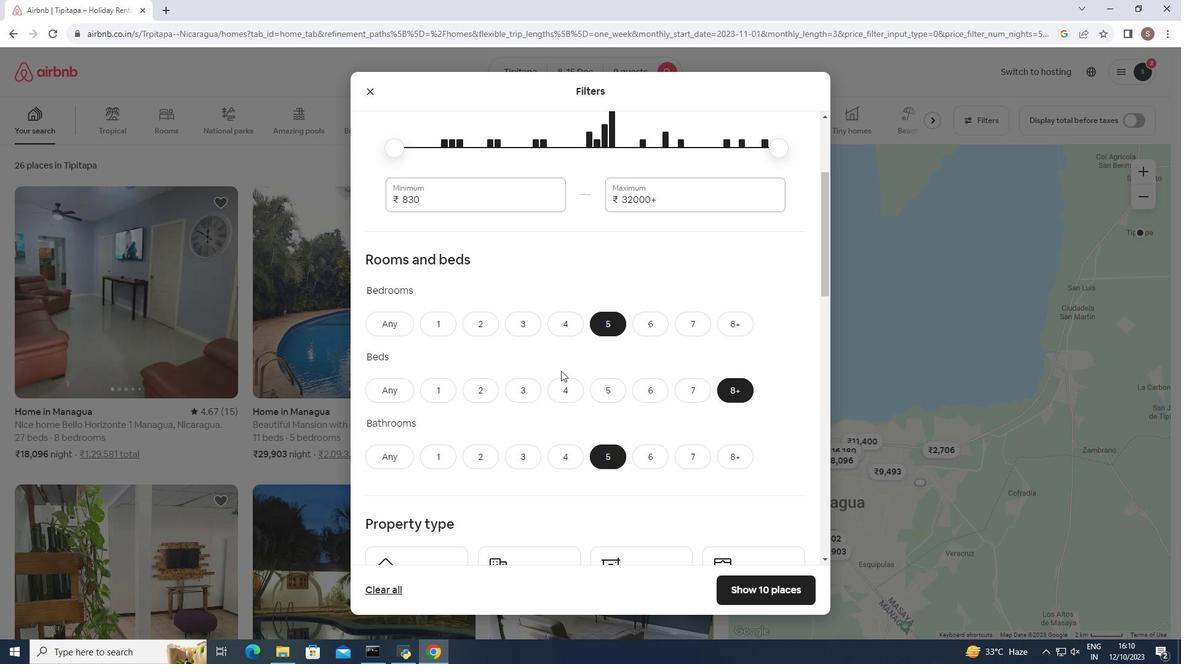 
Action: Mouse scrolled (561, 370) with delta (0, 0)
Screenshot: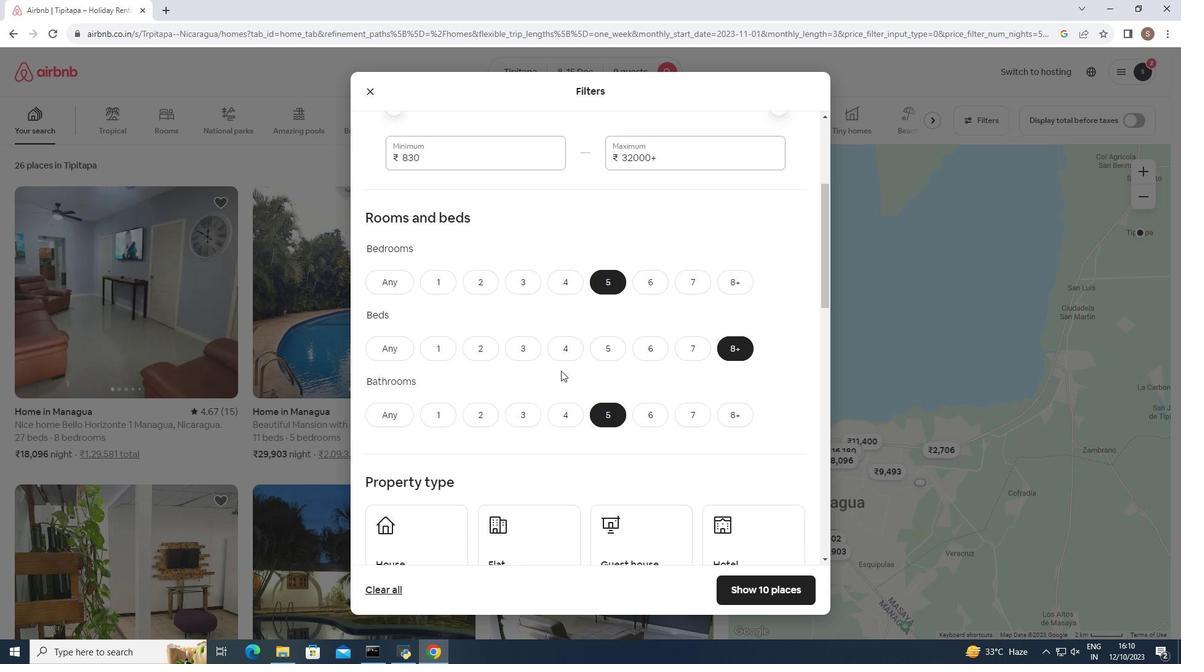 
Action: Mouse scrolled (561, 370) with delta (0, 0)
Screenshot: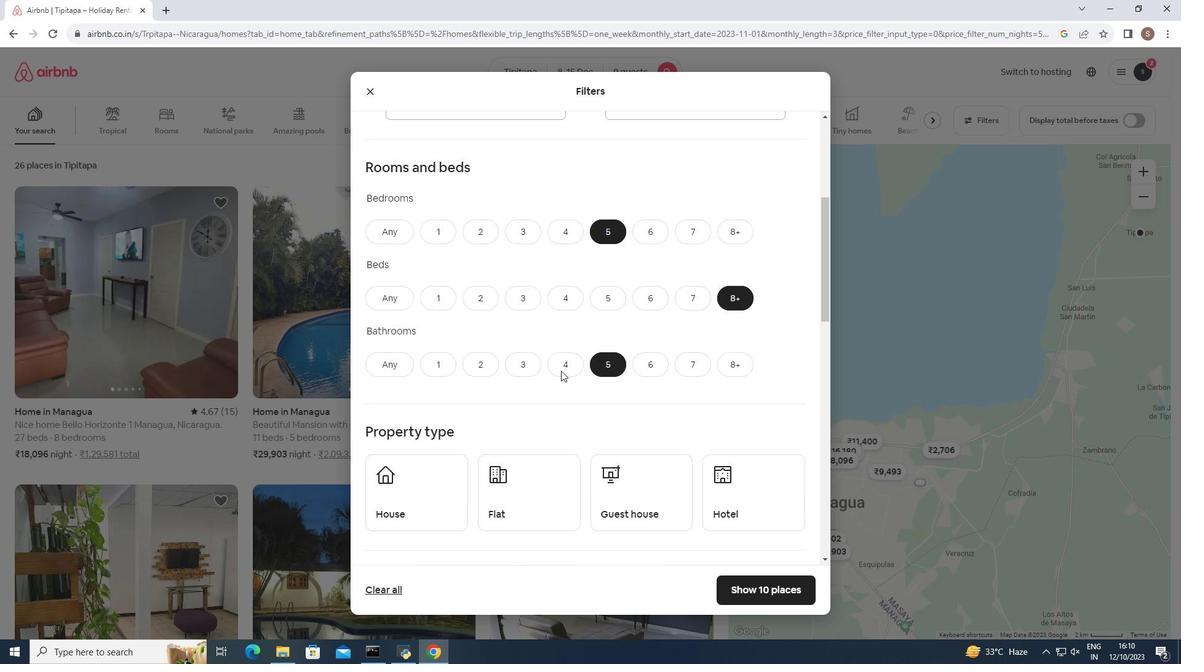 
Action: Mouse scrolled (561, 370) with delta (0, 0)
Screenshot: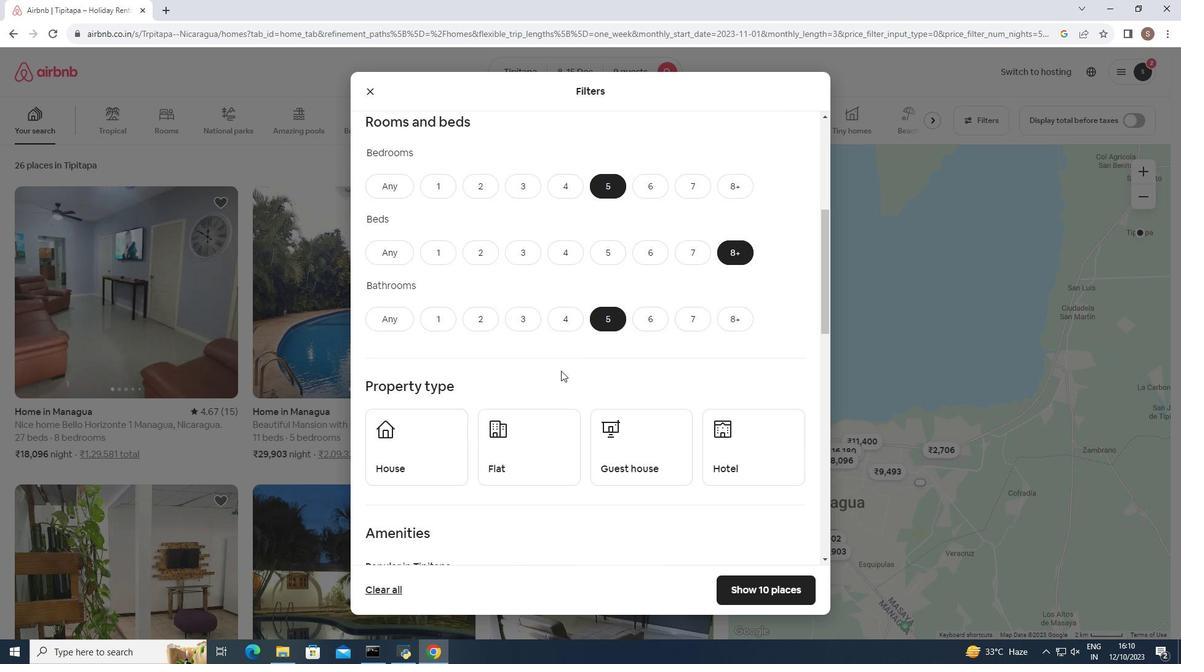 
Action: Mouse moved to (502, 401)
Screenshot: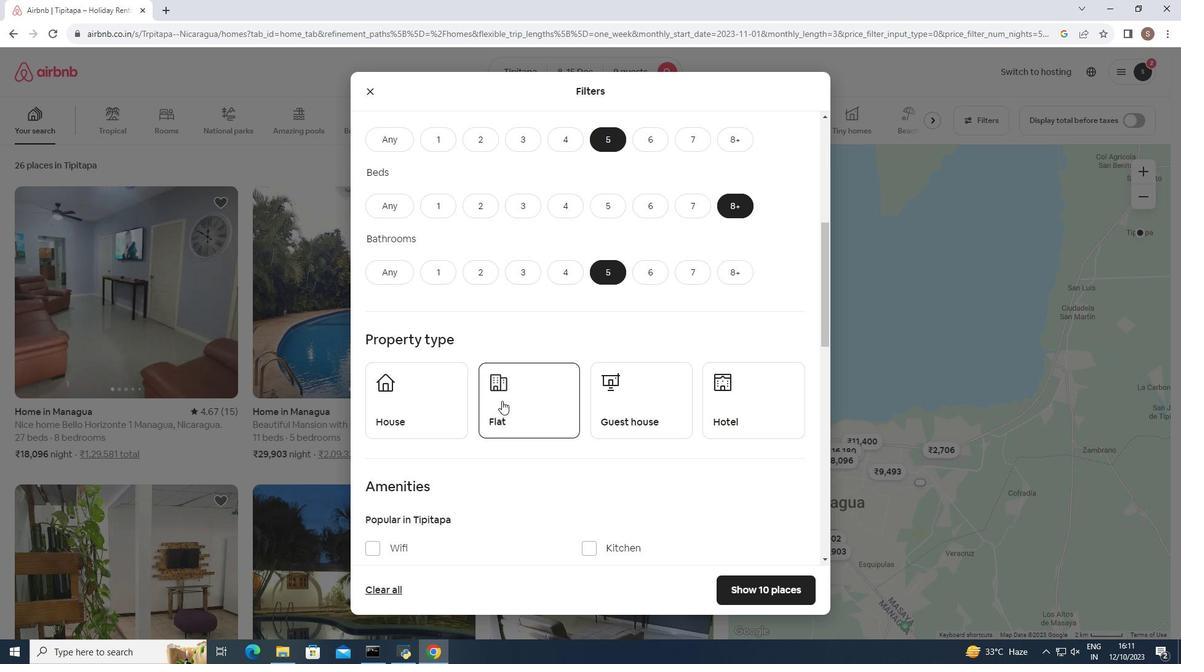 
Action: Mouse pressed left at (502, 401)
Screenshot: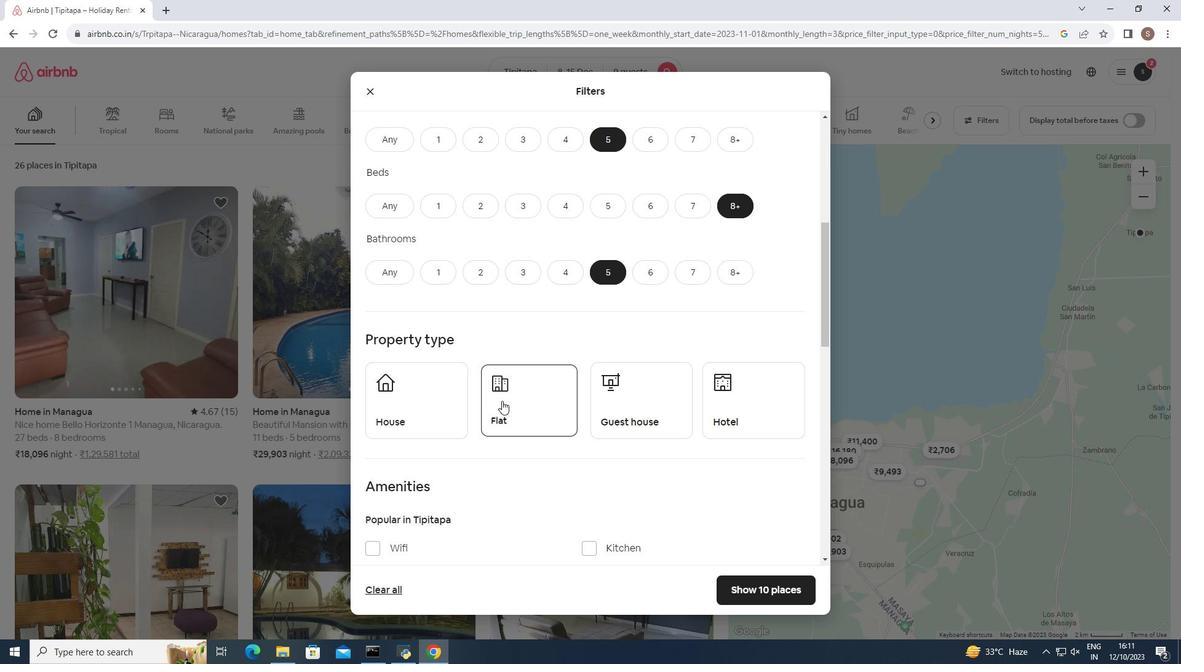 
Action: Mouse moved to (623, 358)
Screenshot: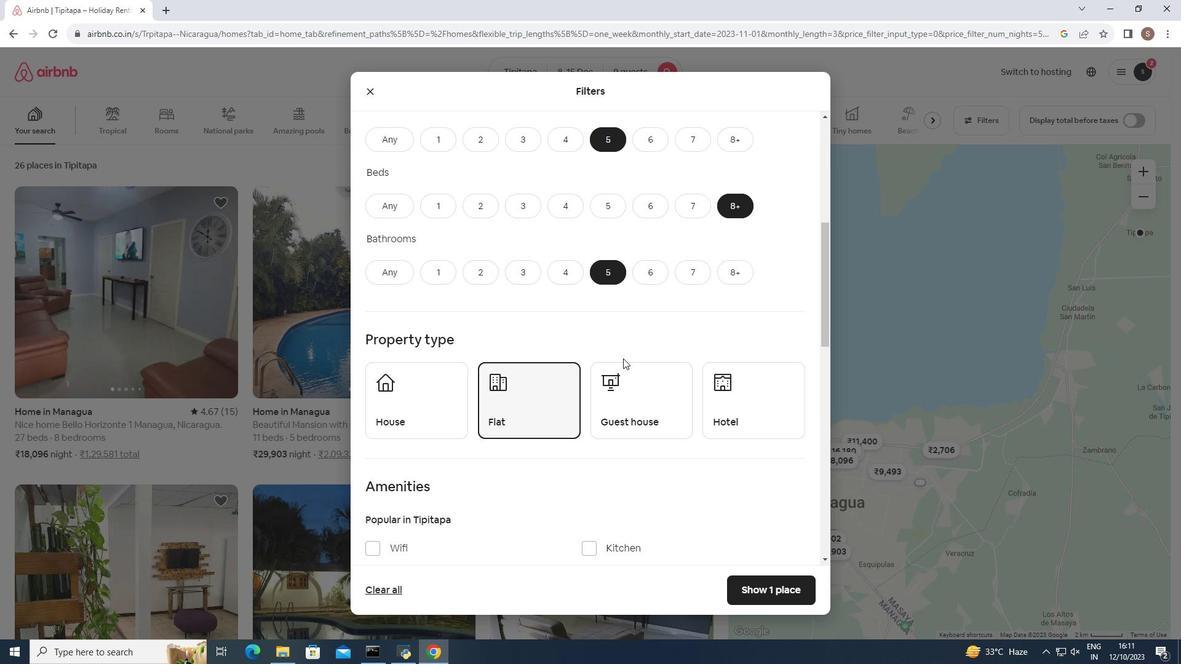 
Action: Mouse scrolled (623, 358) with delta (0, 0)
Screenshot: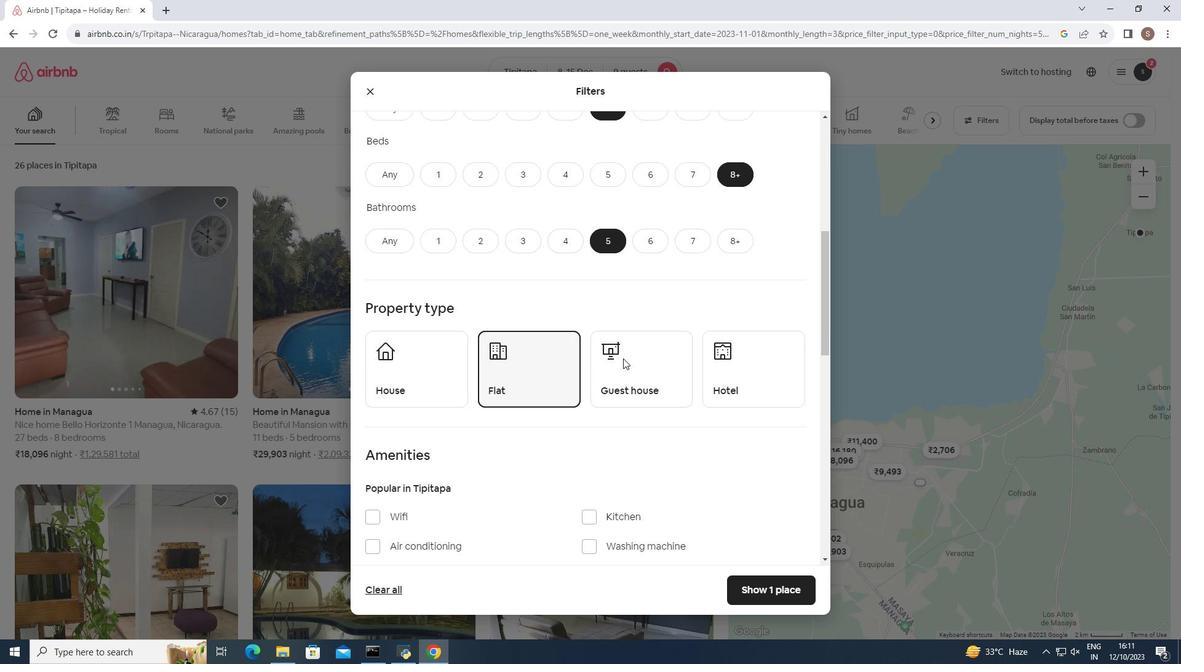 
Action: Mouse scrolled (623, 358) with delta (0, 0)
Screenshot: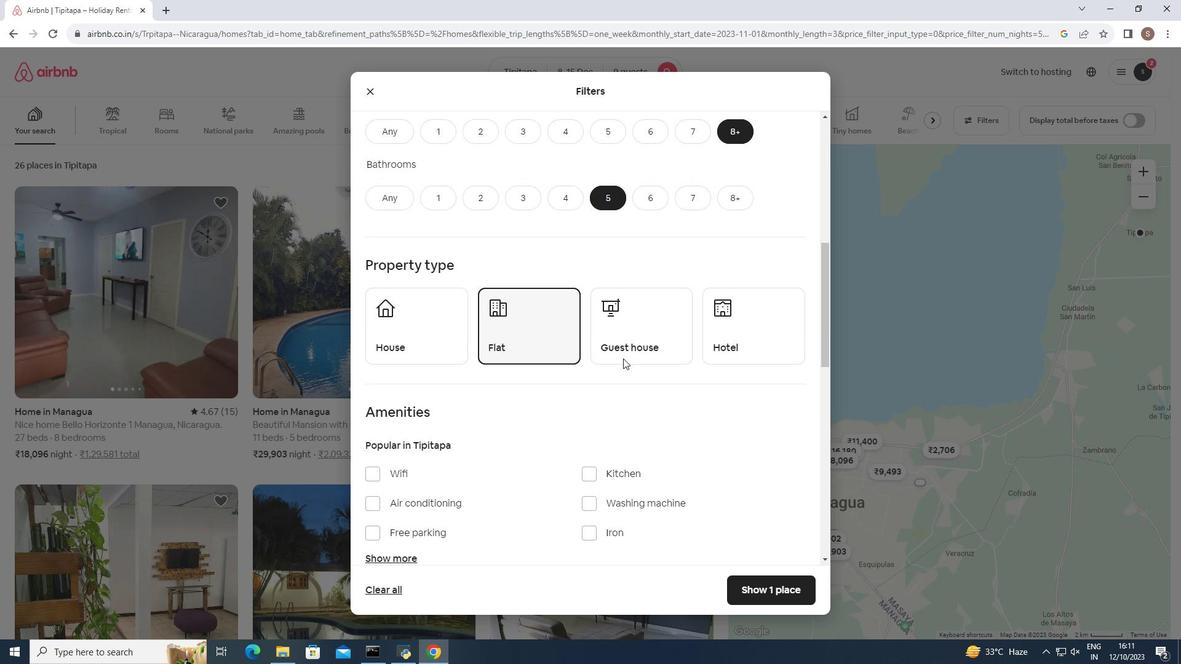 
Action: Mouse scrolled (623, 358) with delta (0, 0)
Screenshot: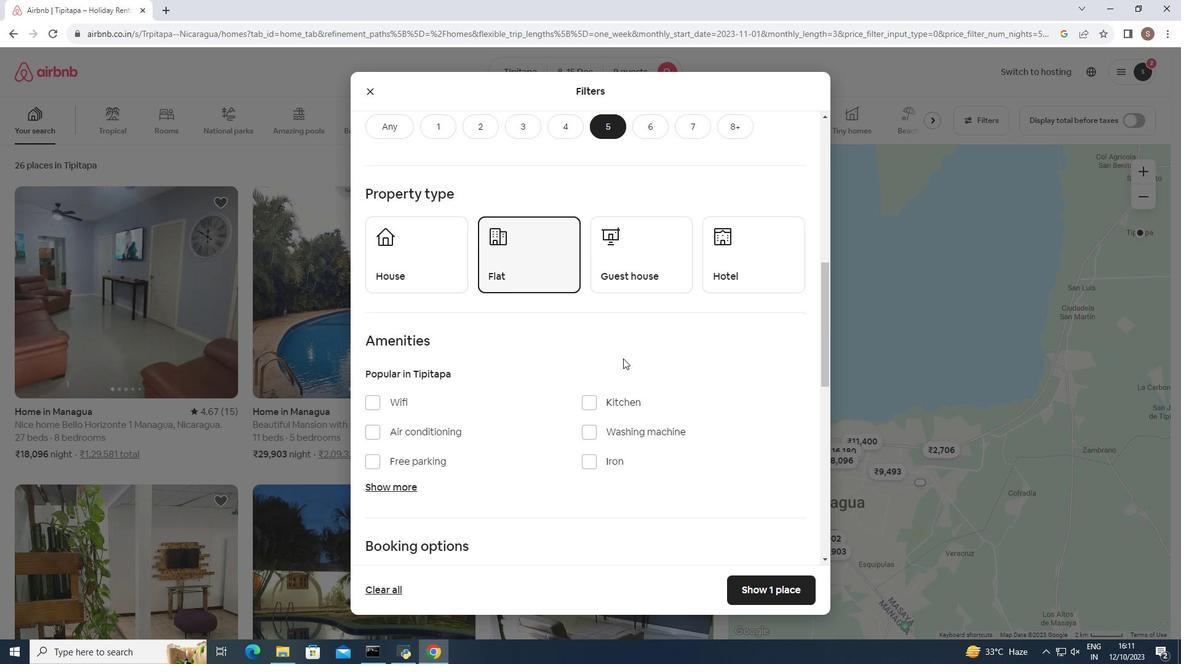 
Action: Mouse scrolled (623, 358) with delta (0, 0)
Screenshot: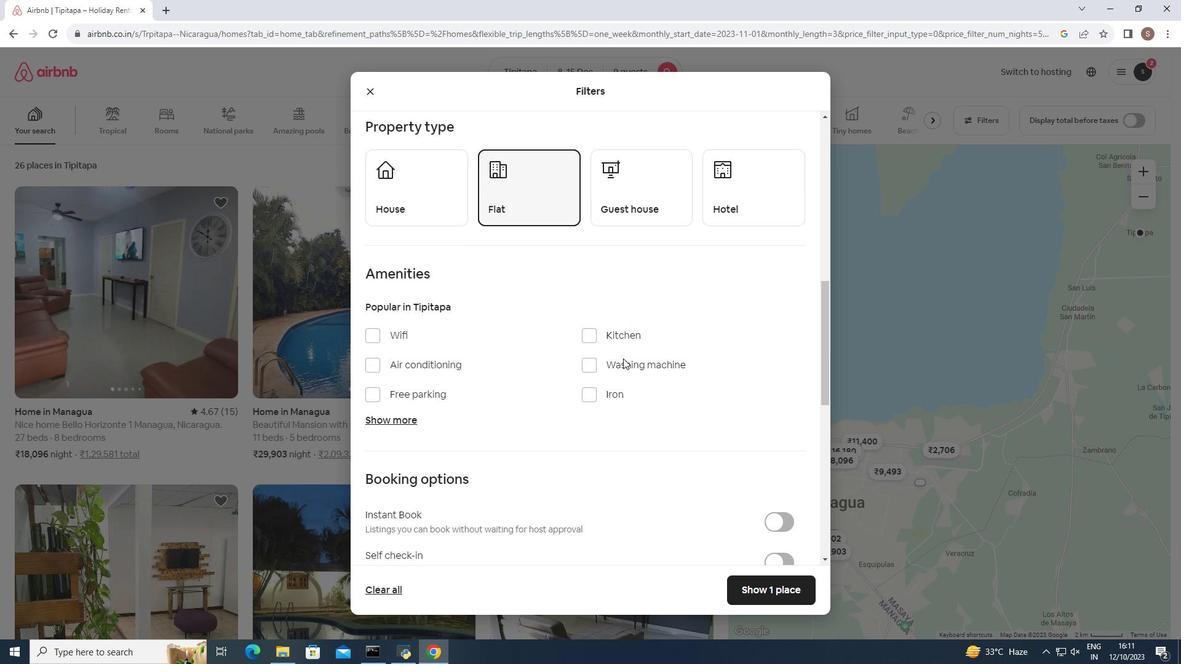 
Action: Mouse moved to (379, 387)
Screenshot: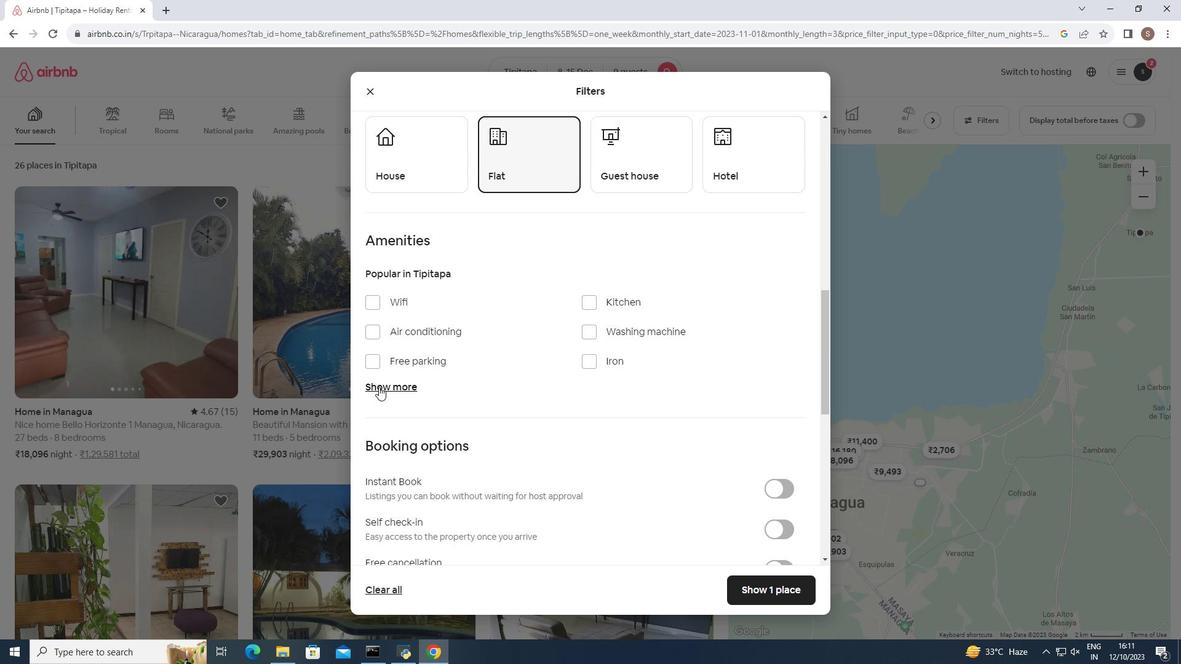 
Action: Mouse pressed left at (379, 387)
Screenshot: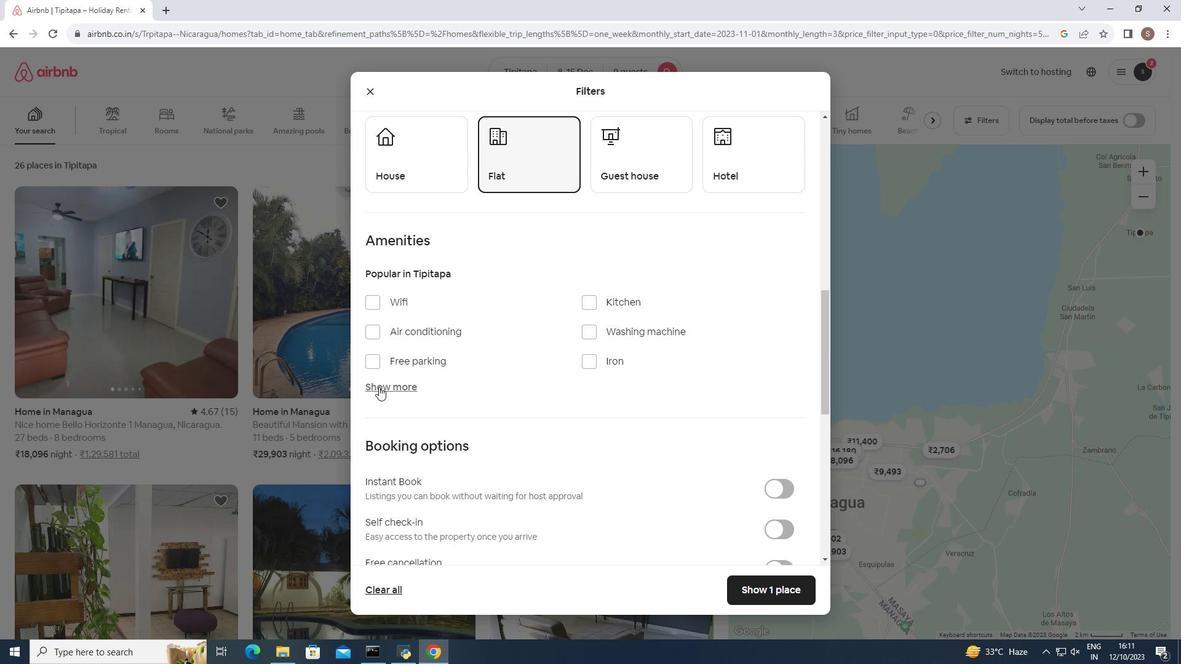 
Action: Mouse moved to (491, 386)
Screenshot: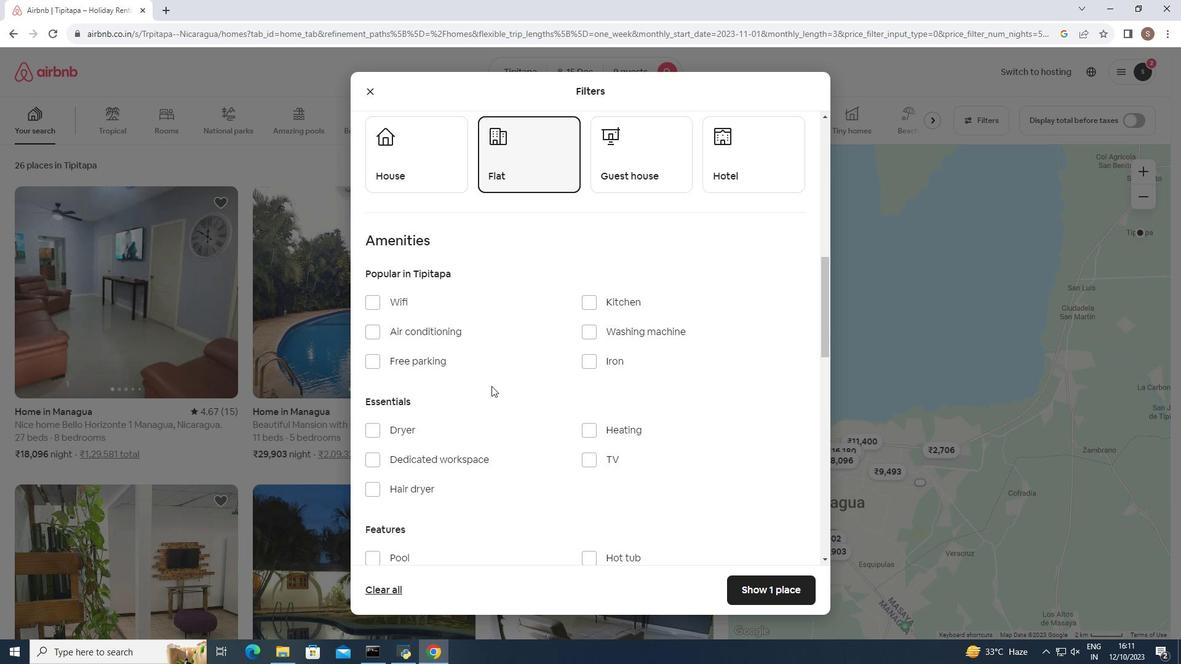 
Action: Mouse scrolled (491, 385) with delta (0, 0)
Screenshot: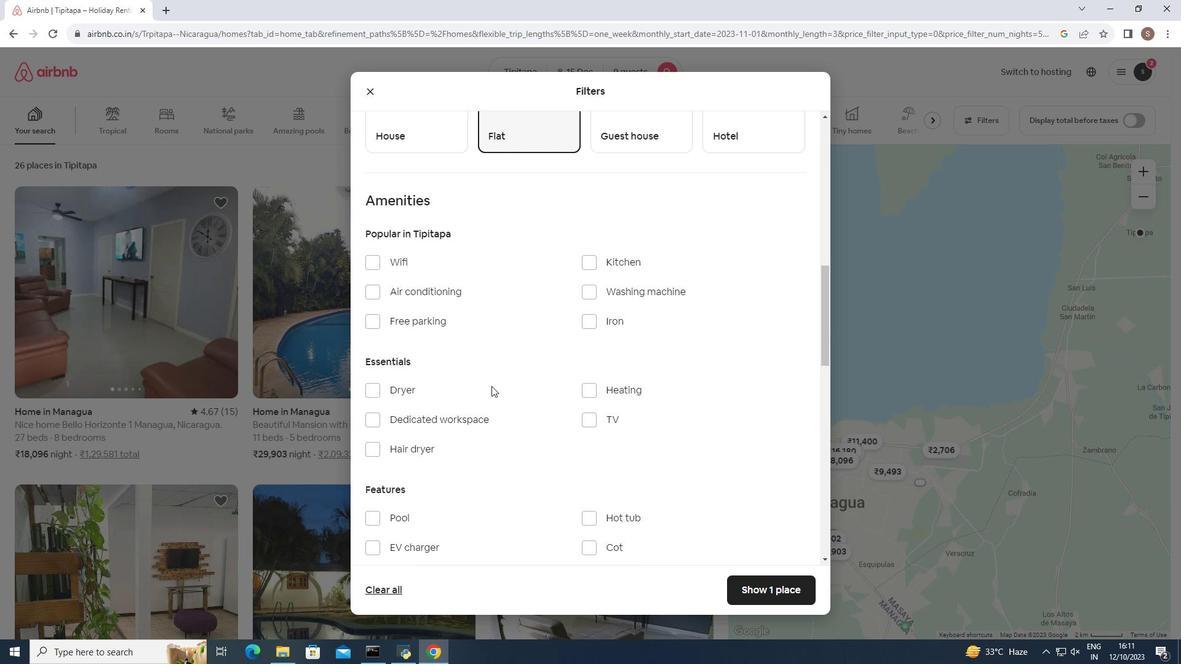 
Action: Mouse moved to (380, 235)
Screenshot: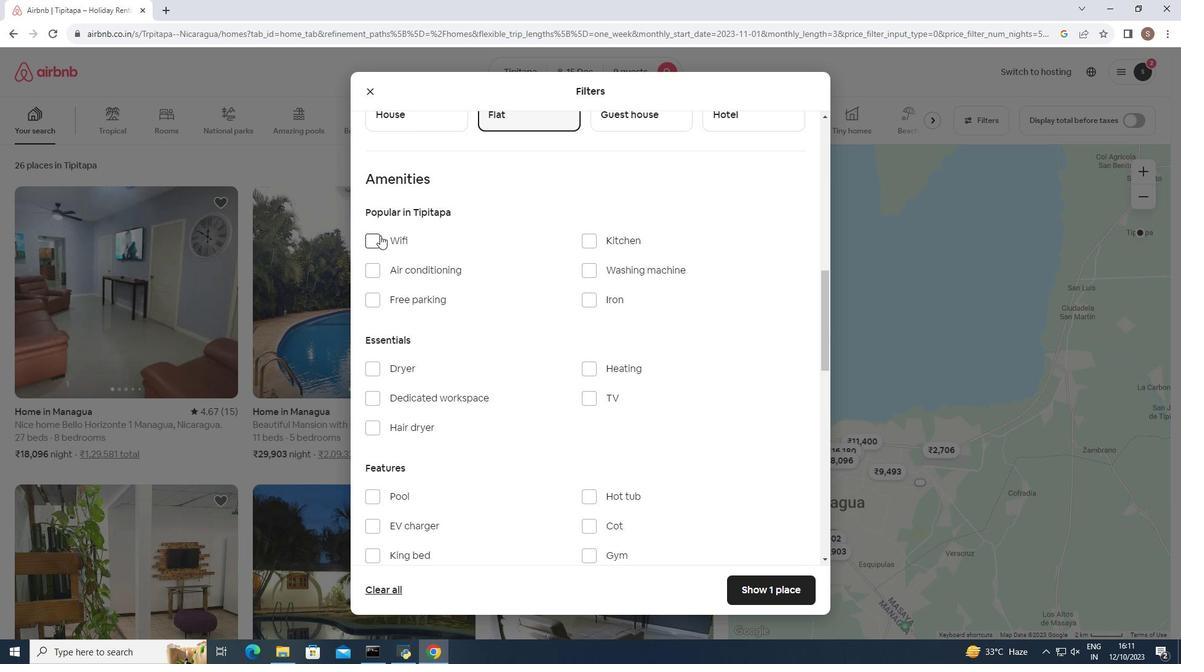 
Action: Mouse pressed left at (380, 235)
Screenshot: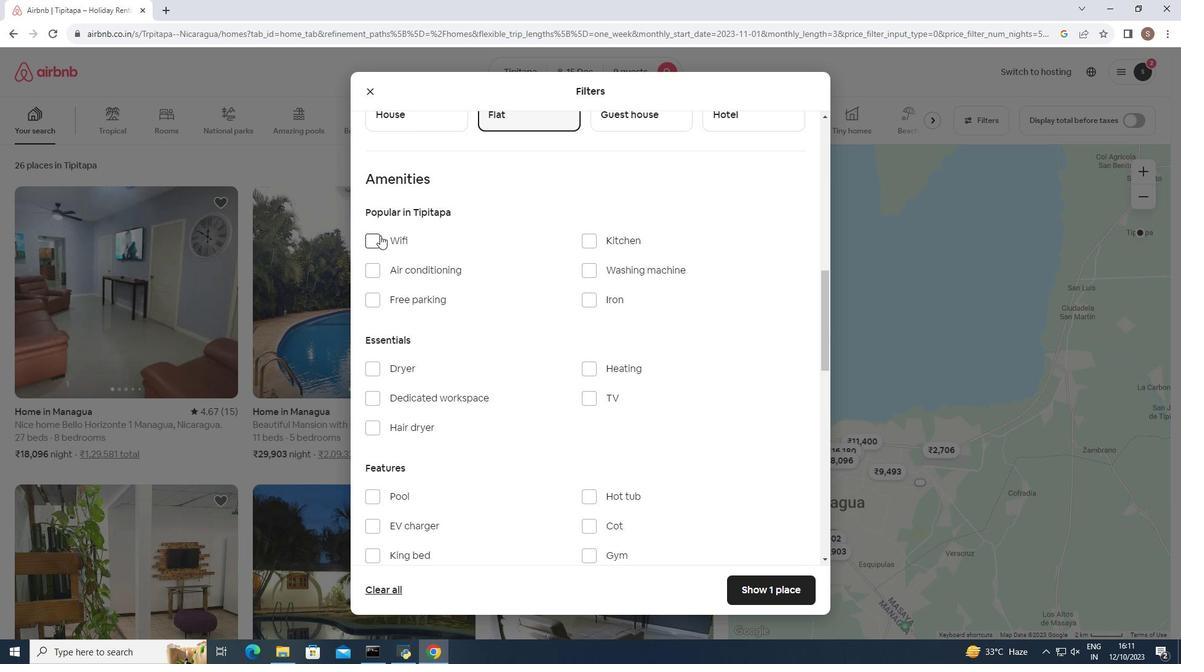 
Action: Mouse moved to (603, 401)
Screenshot: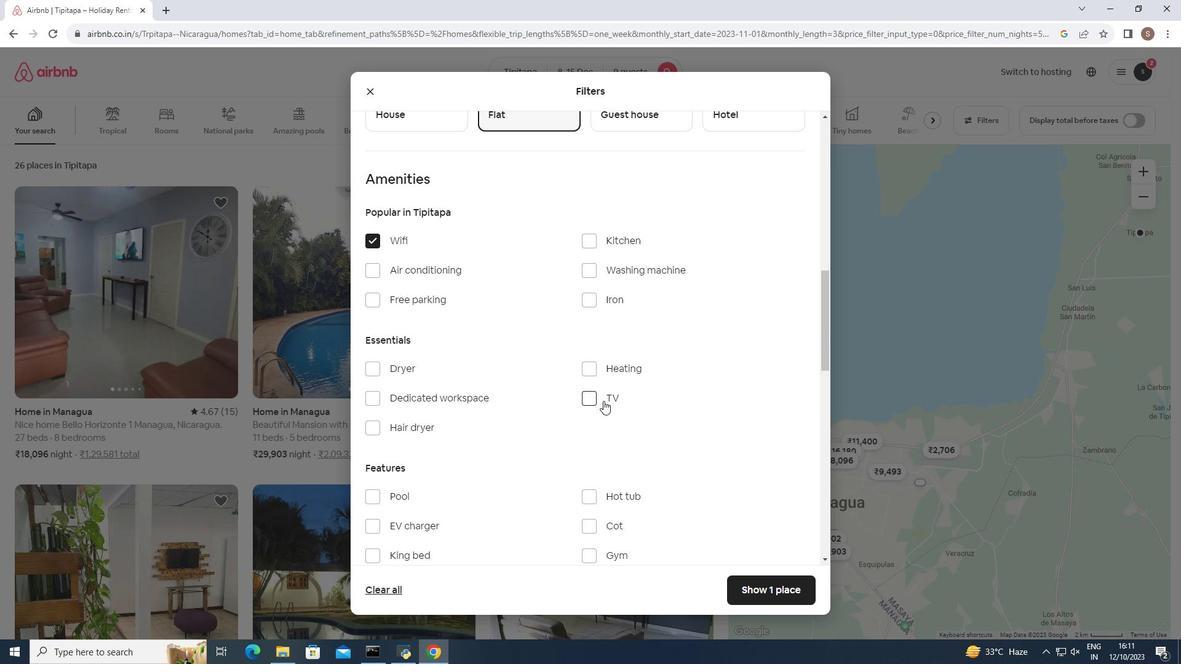
Action: Mouse pressed left at (603, 401)
Screenshot: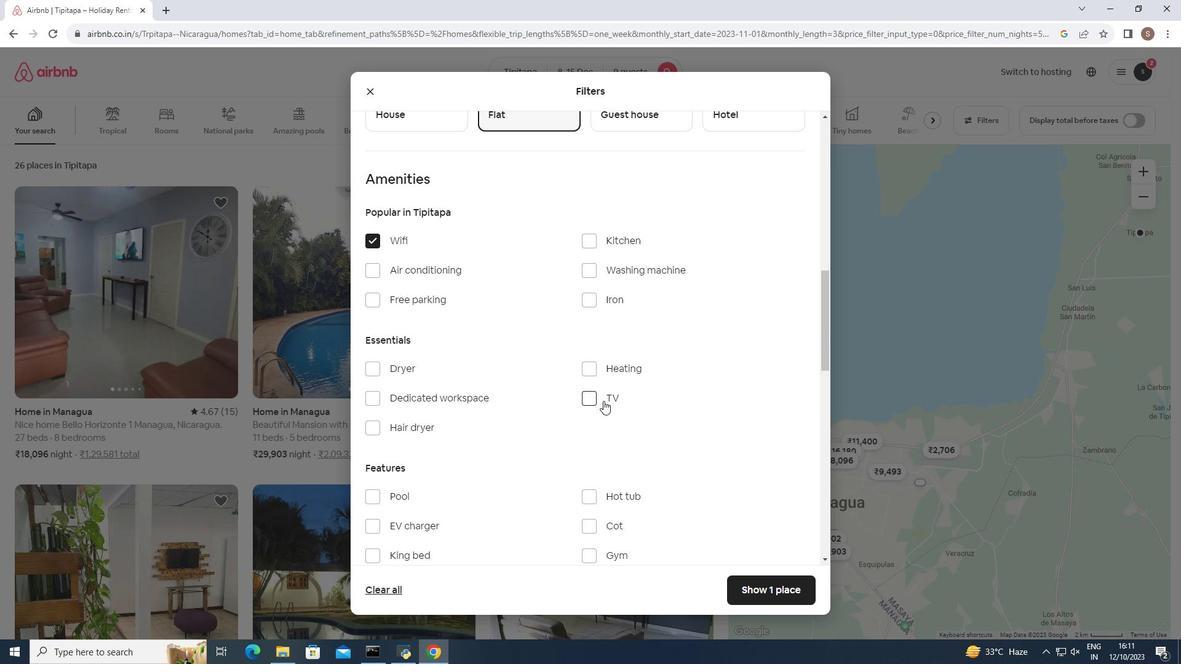 
Action: Mouse moved to (367, 298)
Screenshot: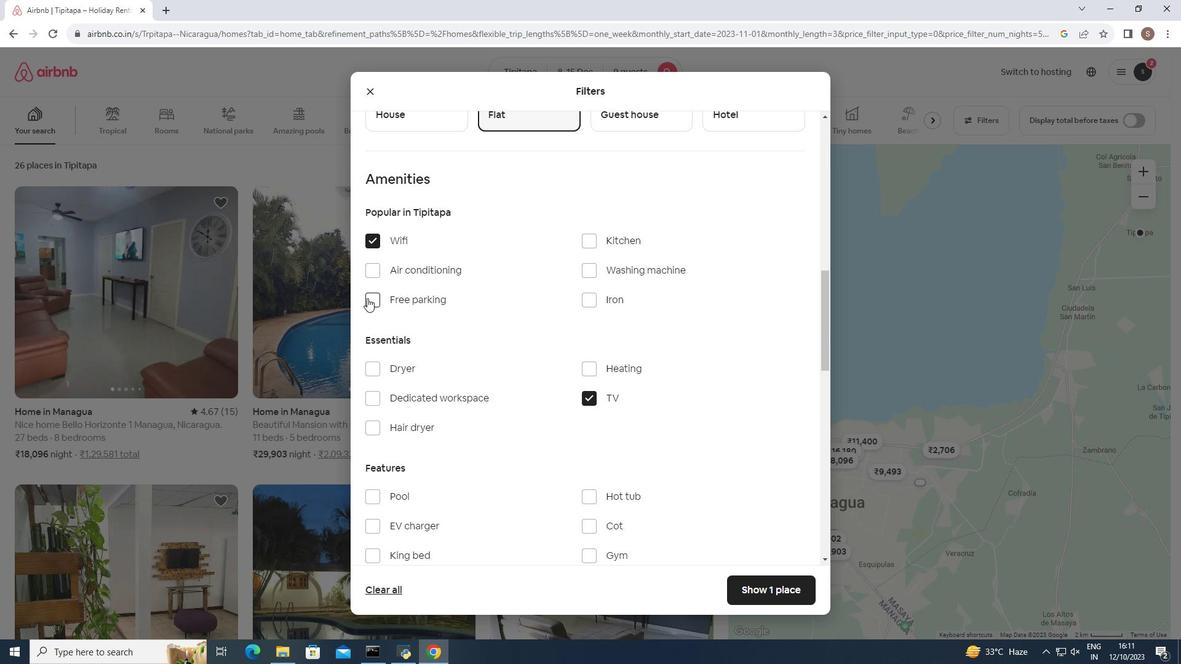 
Action: Mouse pressed left at (367, 298)
Screenshot: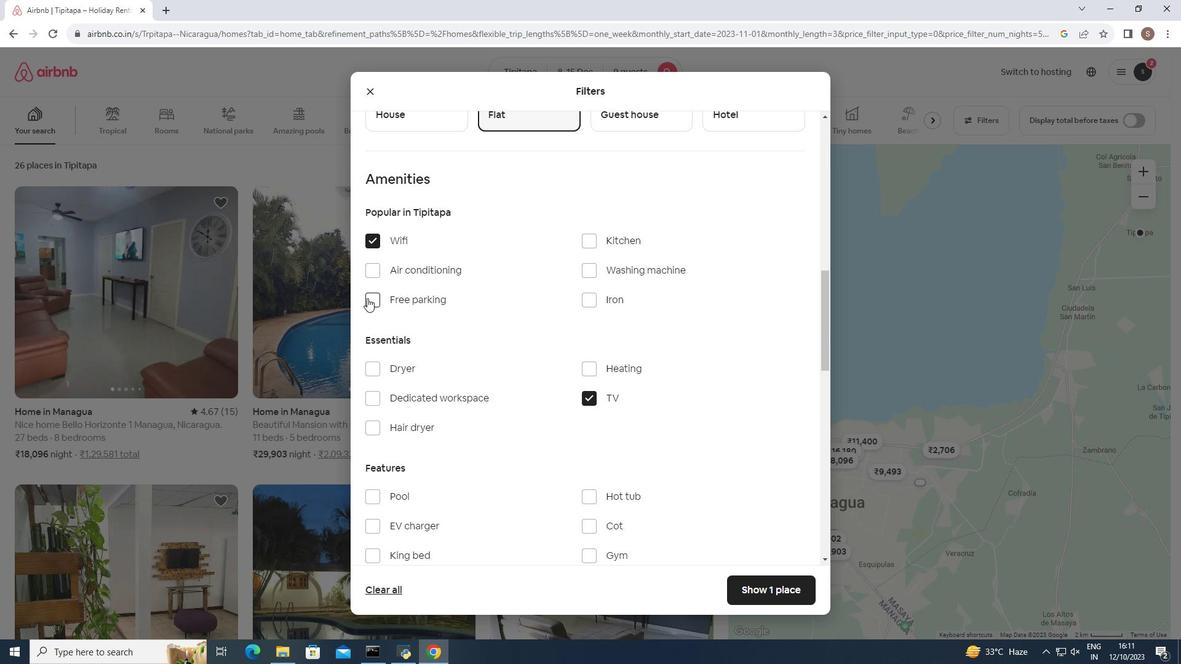 
Action: Mouse moved to (517, 358)
Screenshot: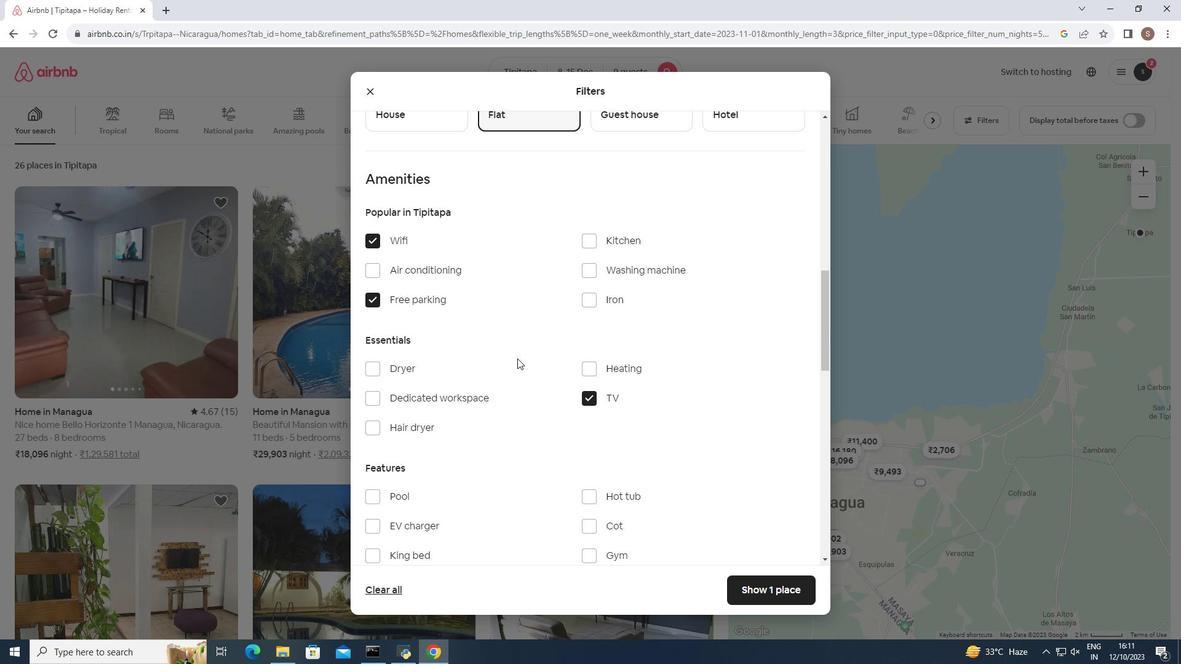
Action: Mouse scrolled (517, 358) with delta (0, 0)
Screenshot: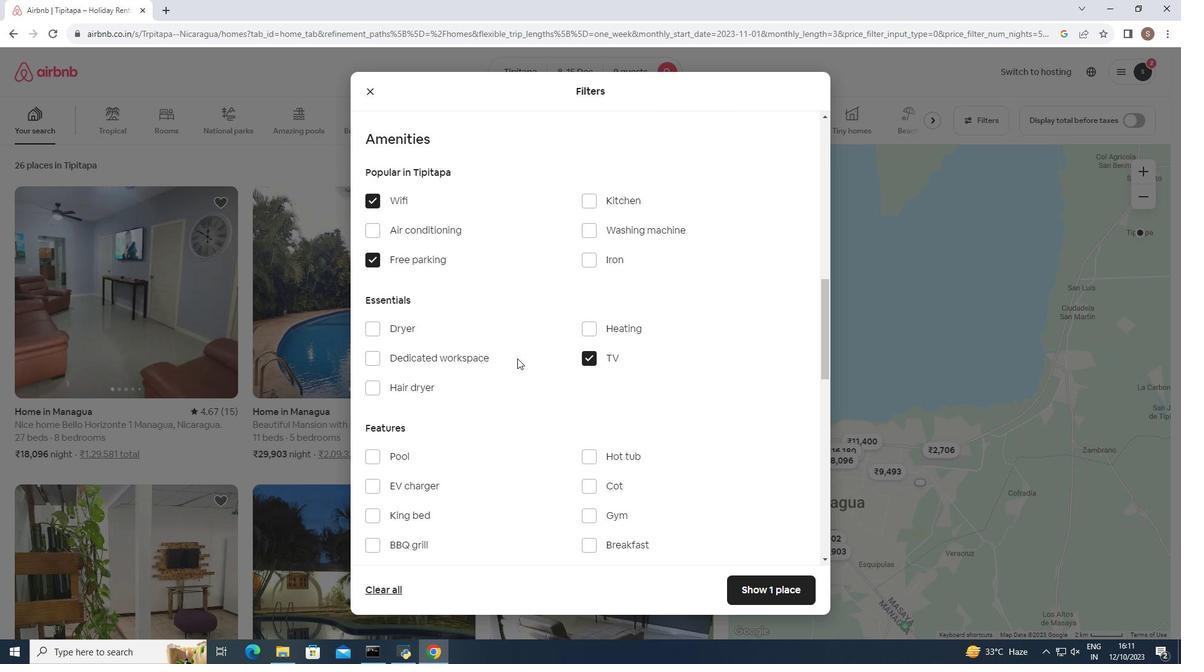 
Action: Mouse scrolled (517, 358) with delta (0, 0)
Screenshot: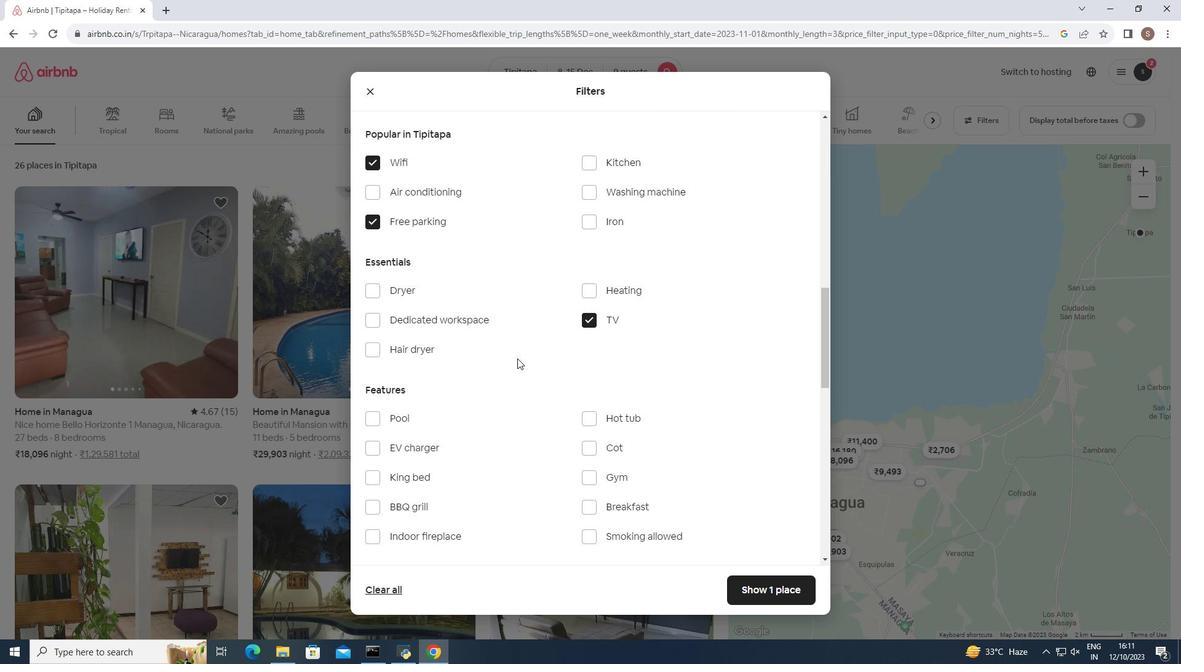 
Action: Mouse moved to (590, 432)
Screenshot: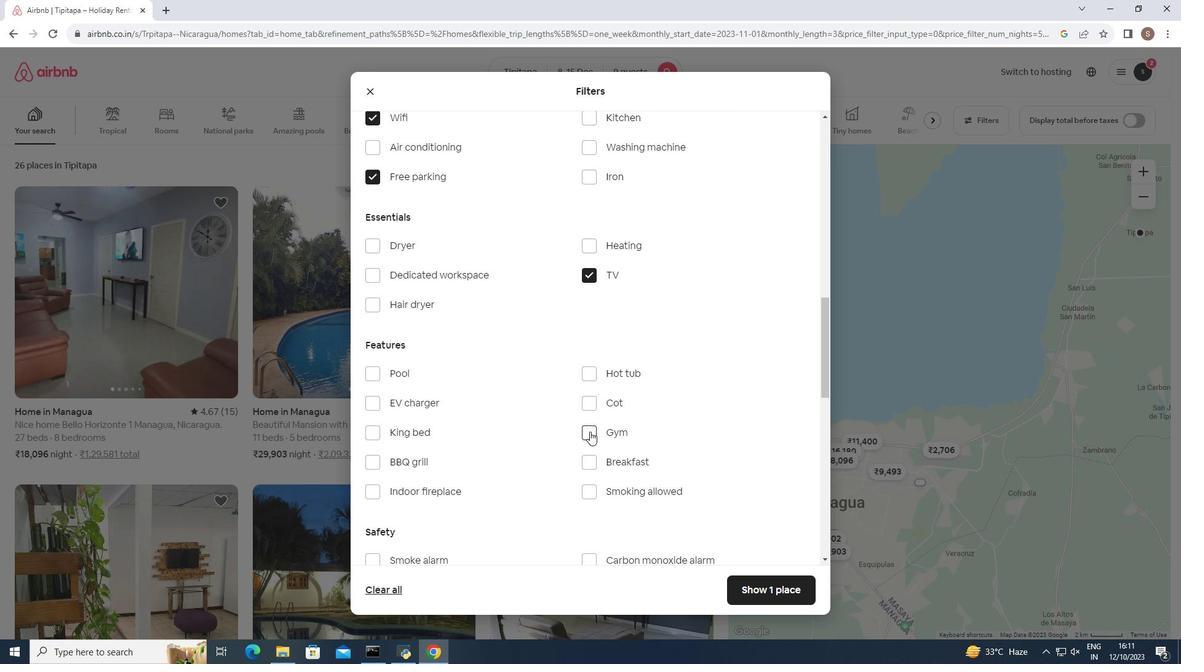 
Action: Mouse pressed left at (590, 432)
Screenshot: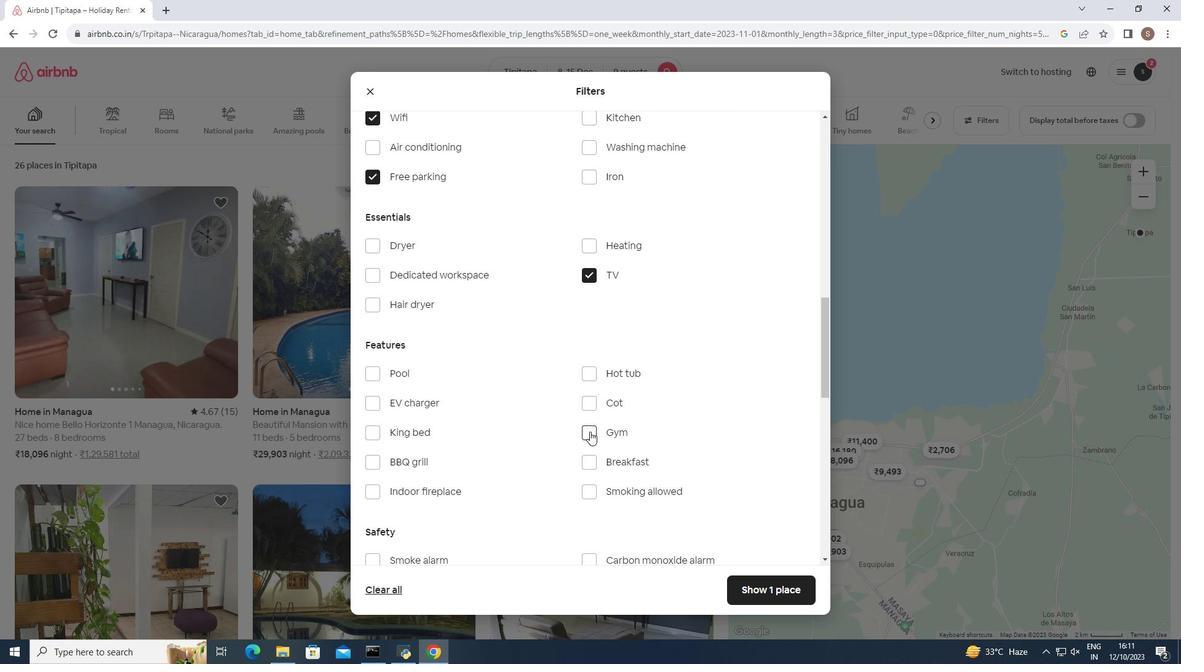 
Action: Mouse moved to (582, 462)
Screenshot: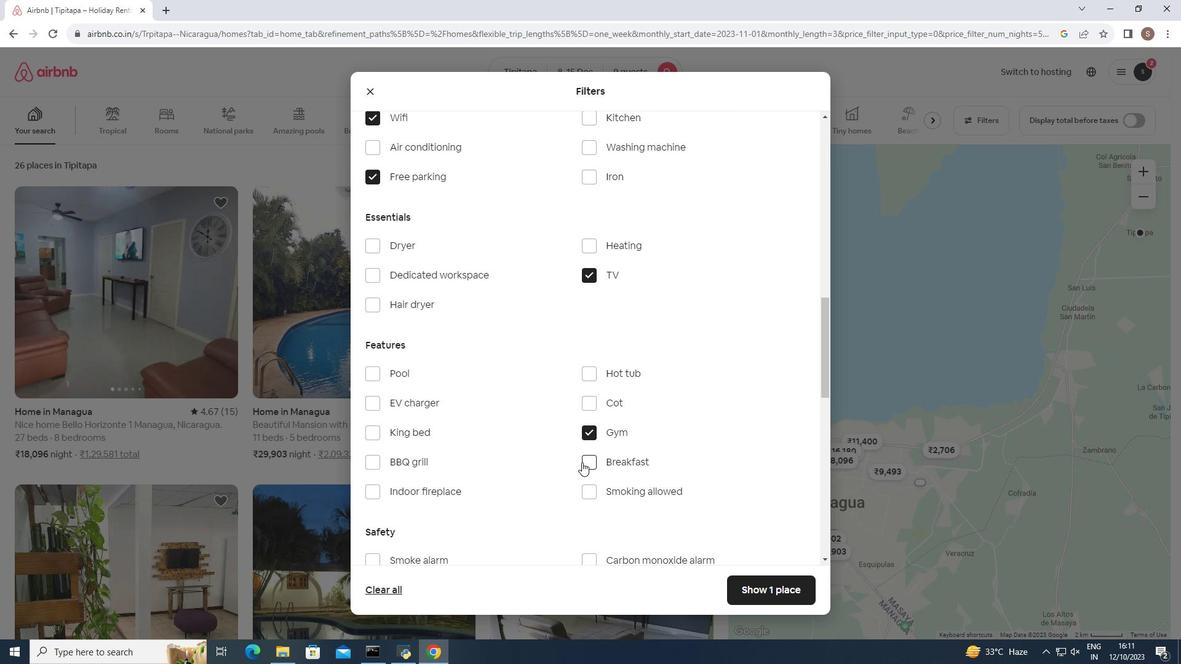 
Action: Mouse pressed left at (582, 462)
Screenshot: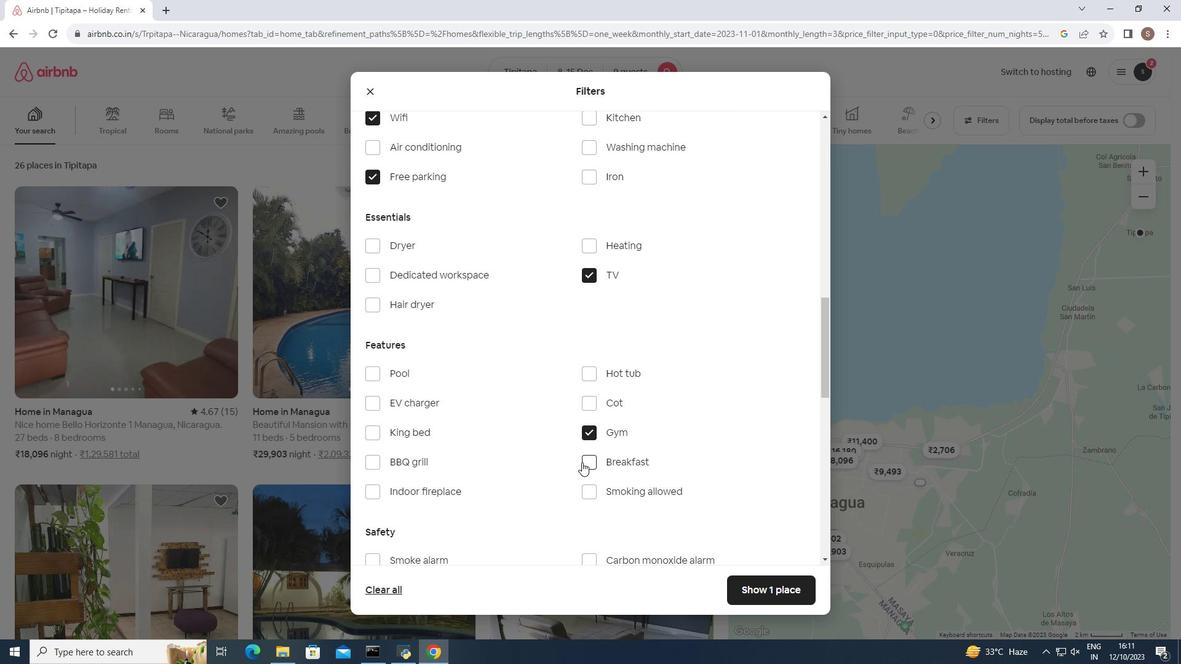 
Action: Mouse moved to (592, 459)
Screenshot: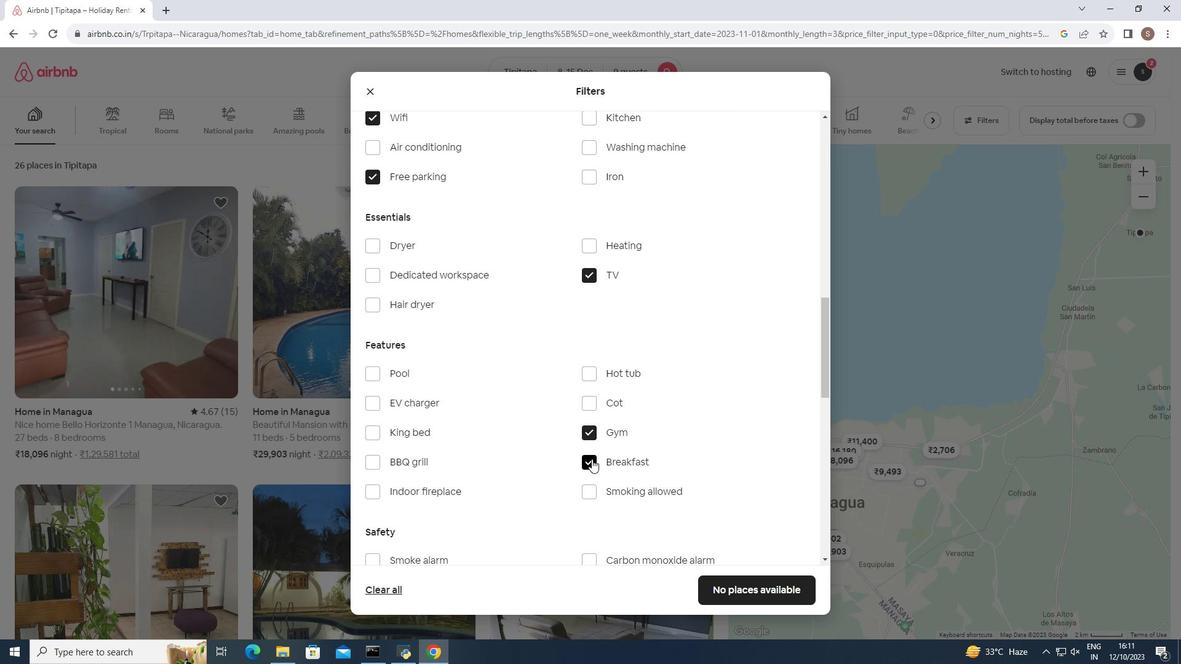 
Action: Mouse pressed left at (592, 459)
Screenshot: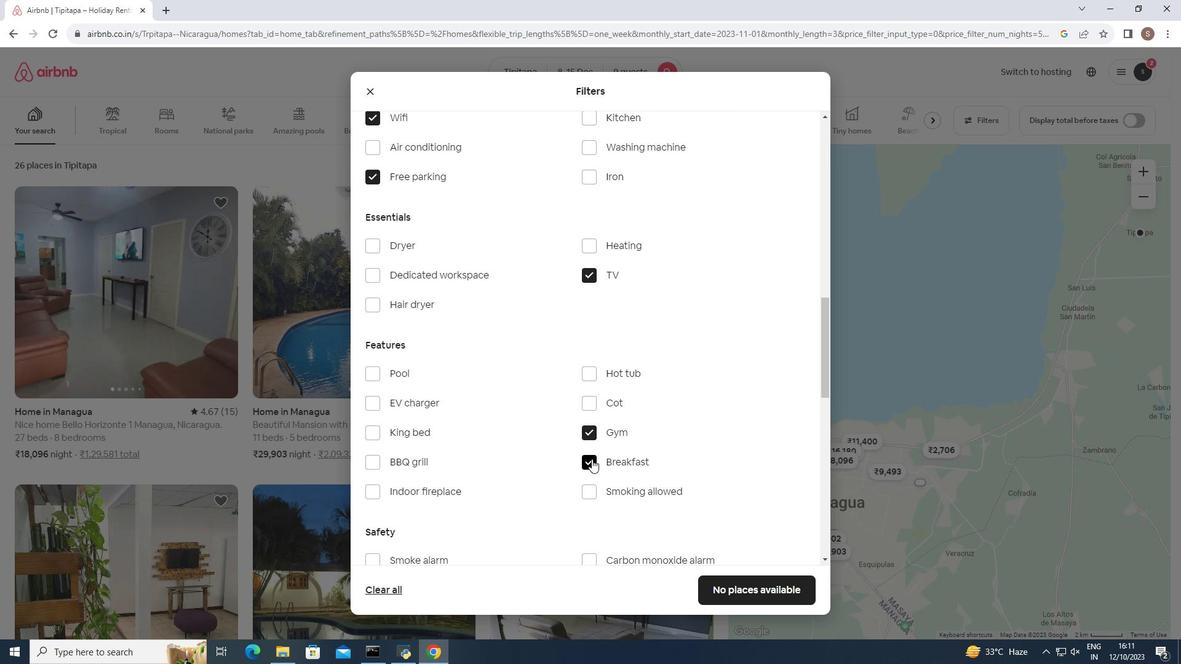 
Action: Mouse moved to (591, 459)
Screenshot: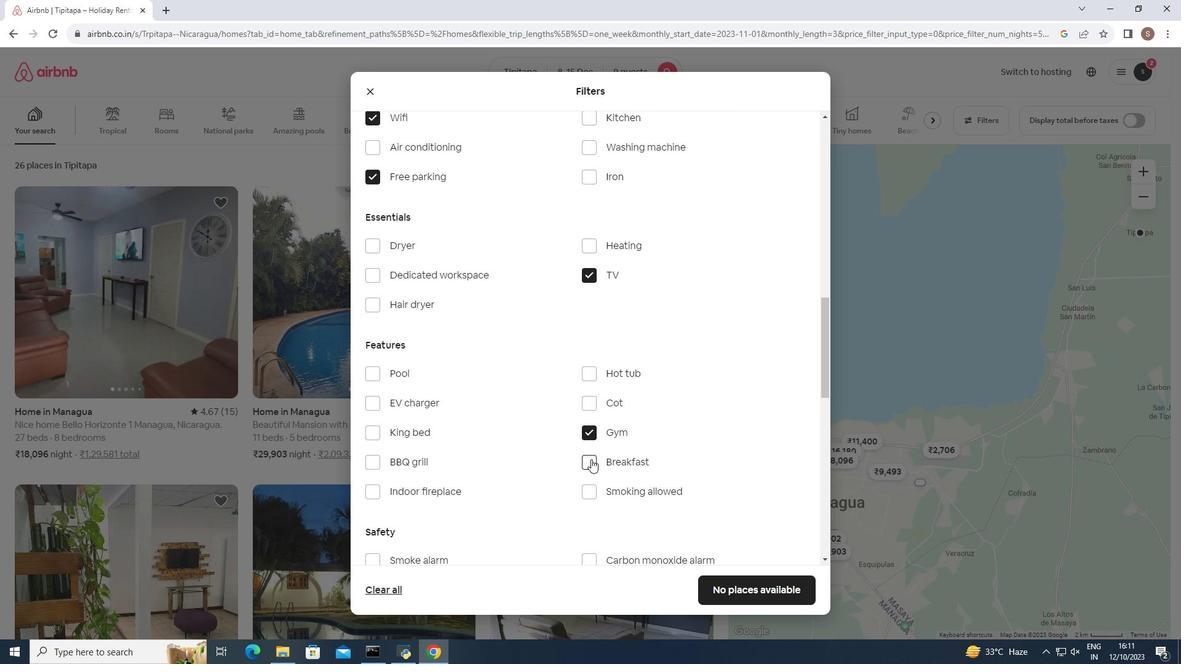 
Action: Mouse pressed left at (591, 459)
Screenshot: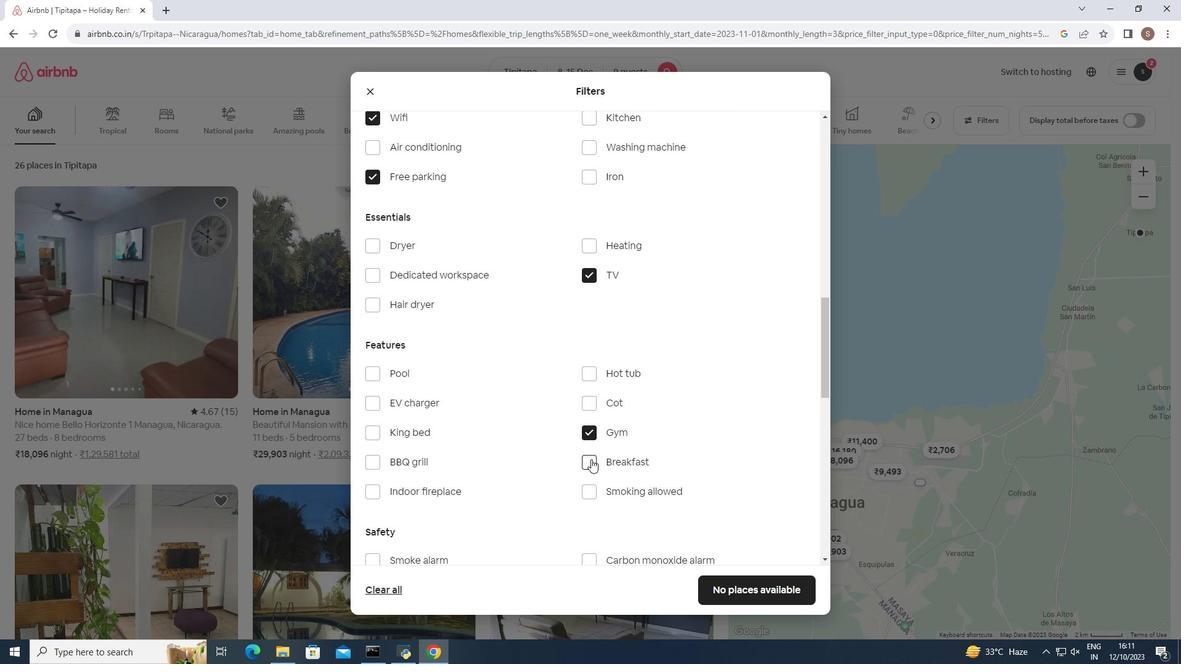 
Action: Mouse moved to (534, 378)
Screenshot: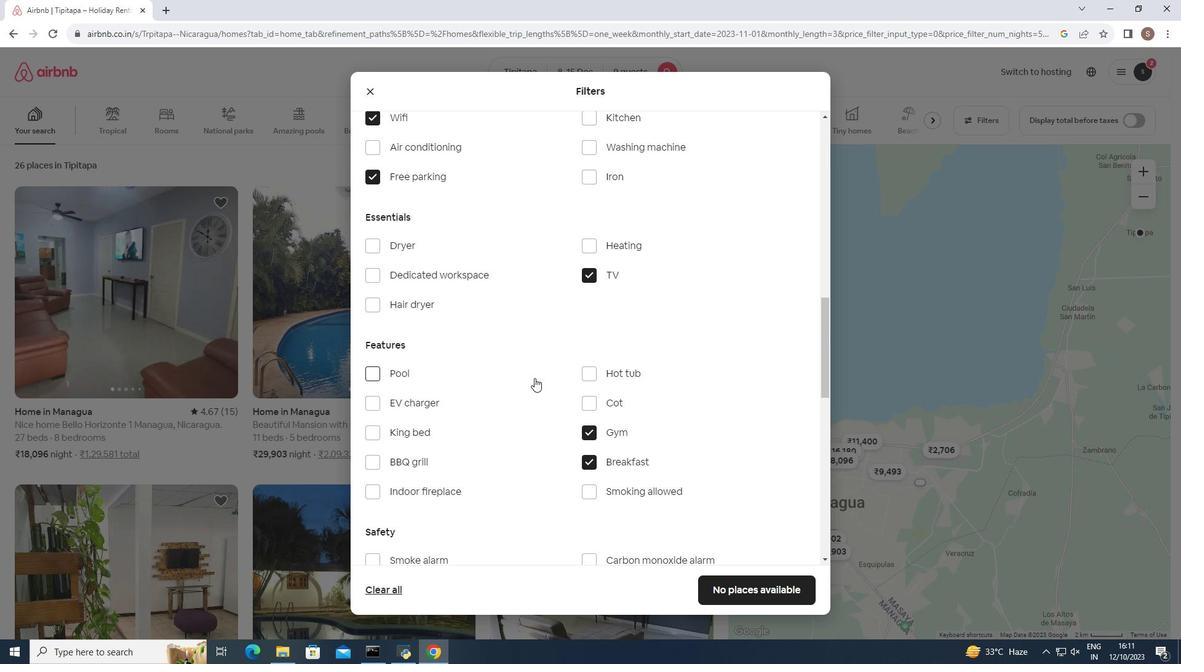 
Action: Mouse scrolled (534, 377) with delta (0, 0)
Screenshot: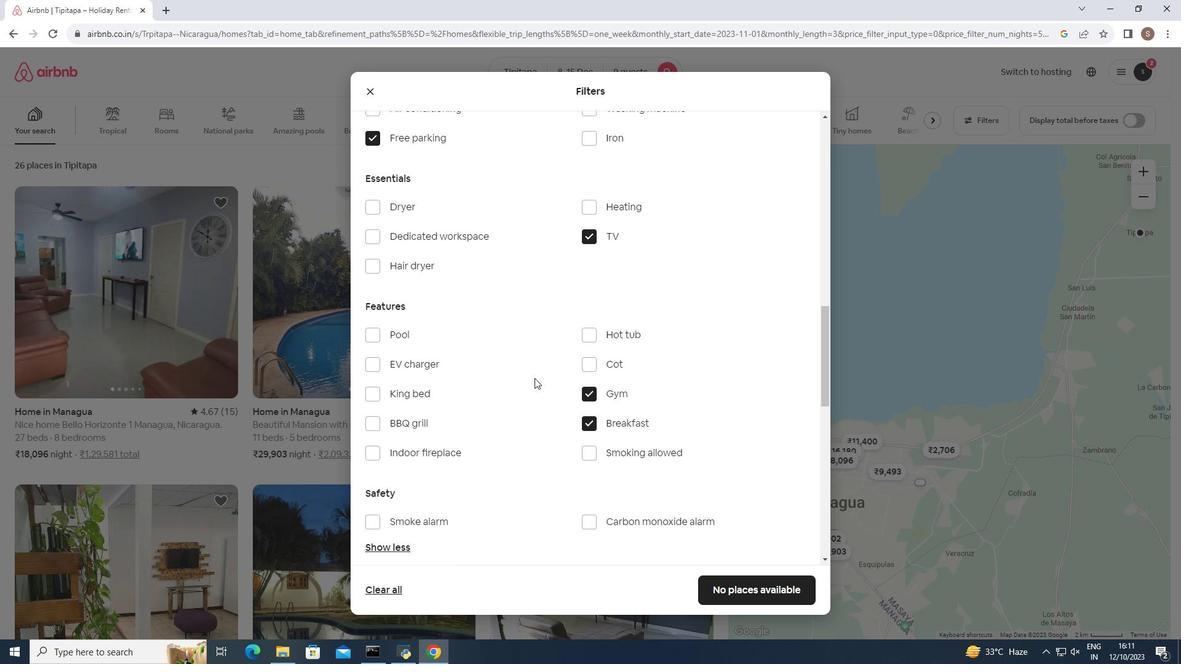 
Action: Mouse scrolled (534, 377) with delta (0, 0)
Screenshot: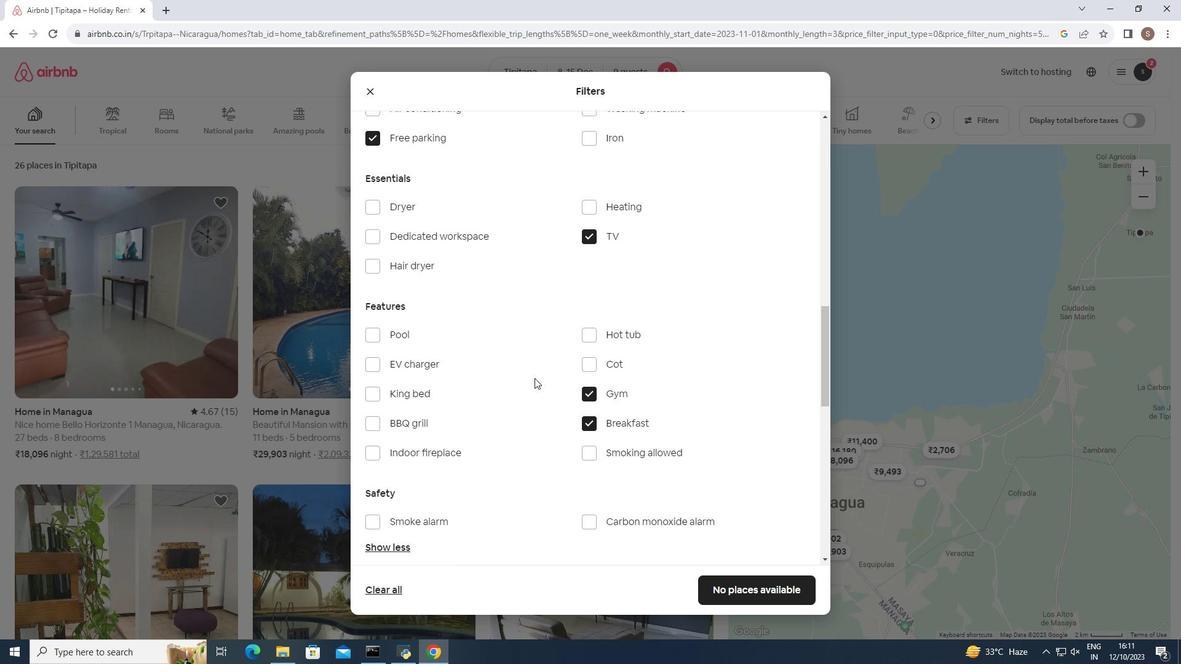 
Action: Mouse scrolled (534, 377) with delta (0, 0)
Screenshot: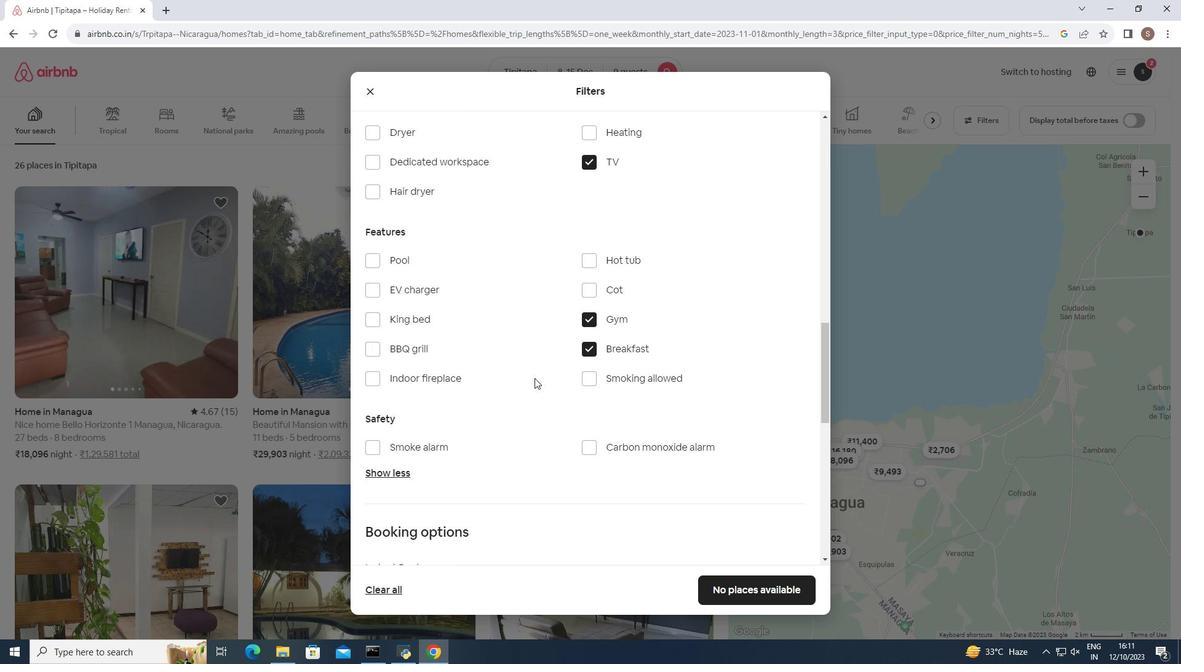 
Action: Mouse scrolled (534, 377) with delta (0, 0)
Screenshot: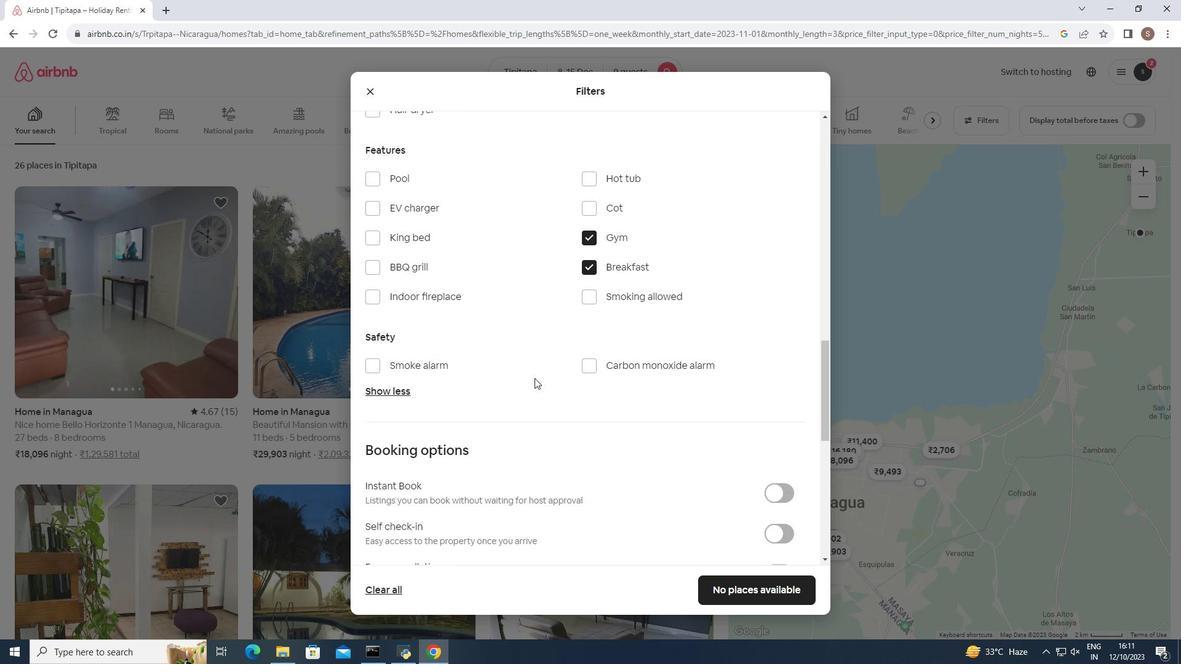 
Action: Mouse moved to (724, 583)
Screenshot: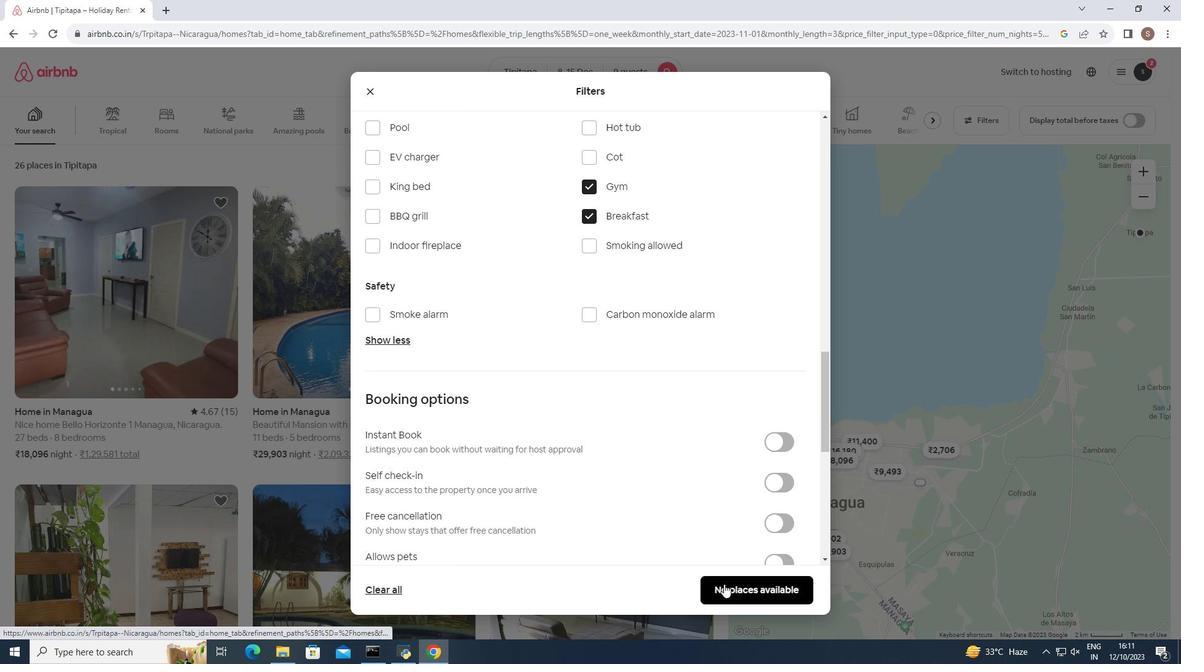 
Action: Mouse pressed left at (724, 583)
Screenshot: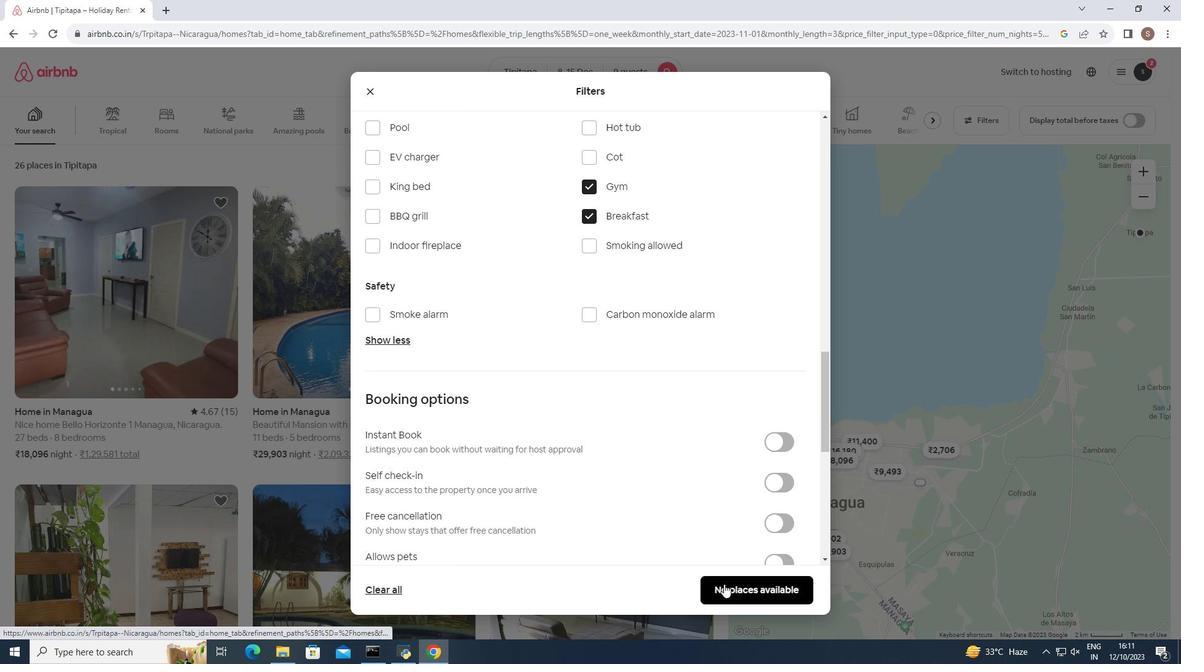 
Action: Mouse moved to (449, 353)
Screenshot: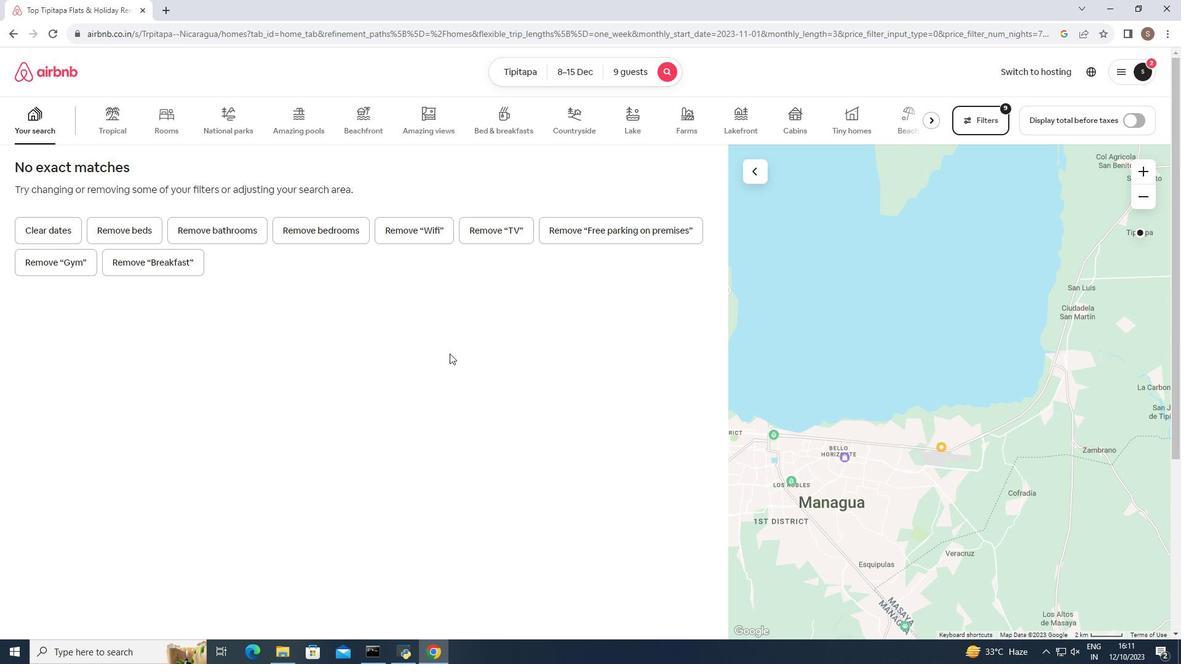 
